 Task: Find connections with filter location Six-Fours-les-Plages with filter topic #SMMwith filter profile language French with filter current company Infogain with filter school SNDT Women's University - P. G. Department of Computer Science with filter industry Oil and Gas with filter service category Information Security with filter keywords title Truck Driver
Action: Mouse moved to (263, 208)
Screenshot: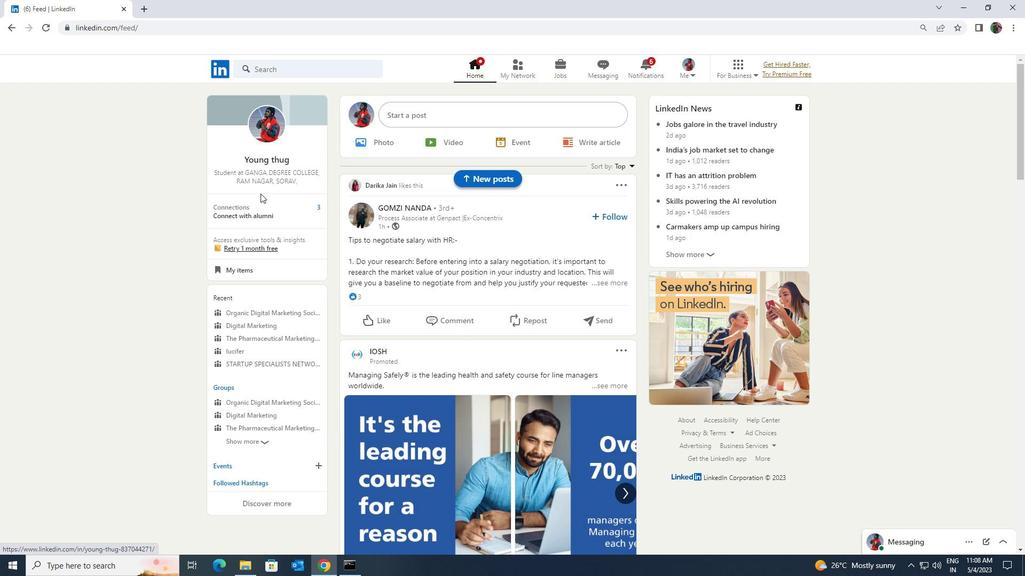 
Action: Mouse pressed left at (263, 208)
Screenshot: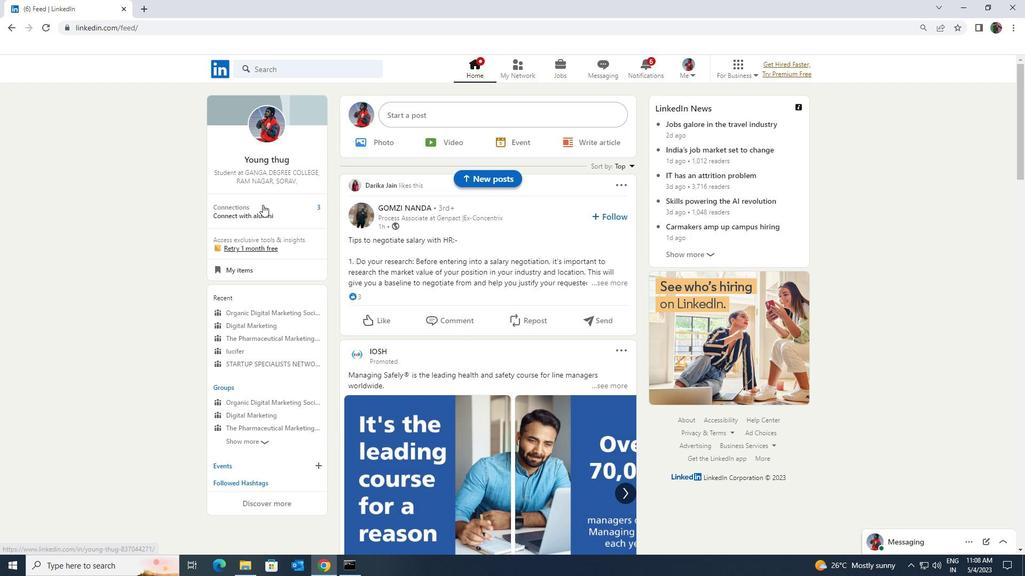 
Action: Mouse moved to (274, 132)
Screenshot: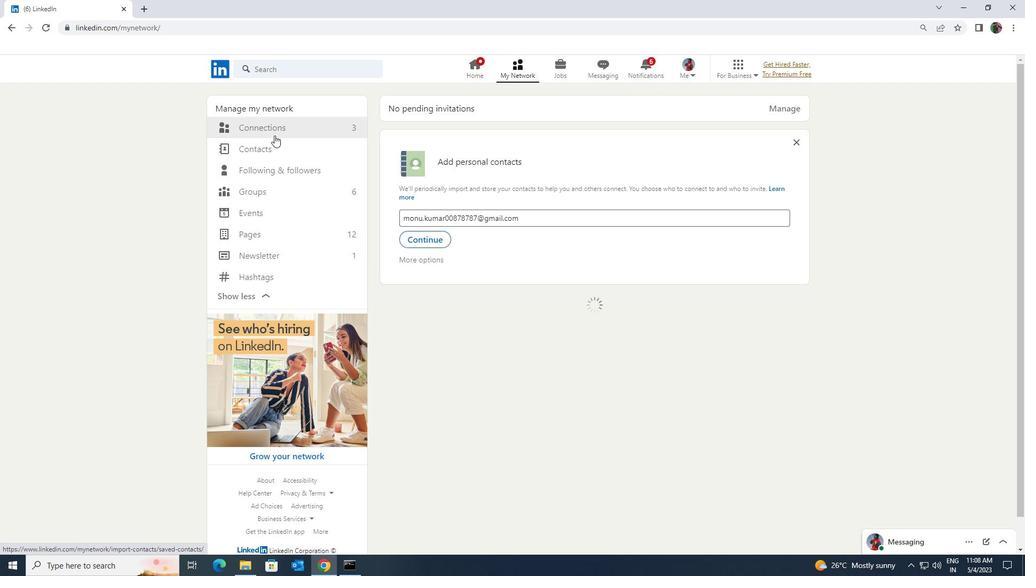 
Action: Mouse pressed left at (274, 132)
Screenshot: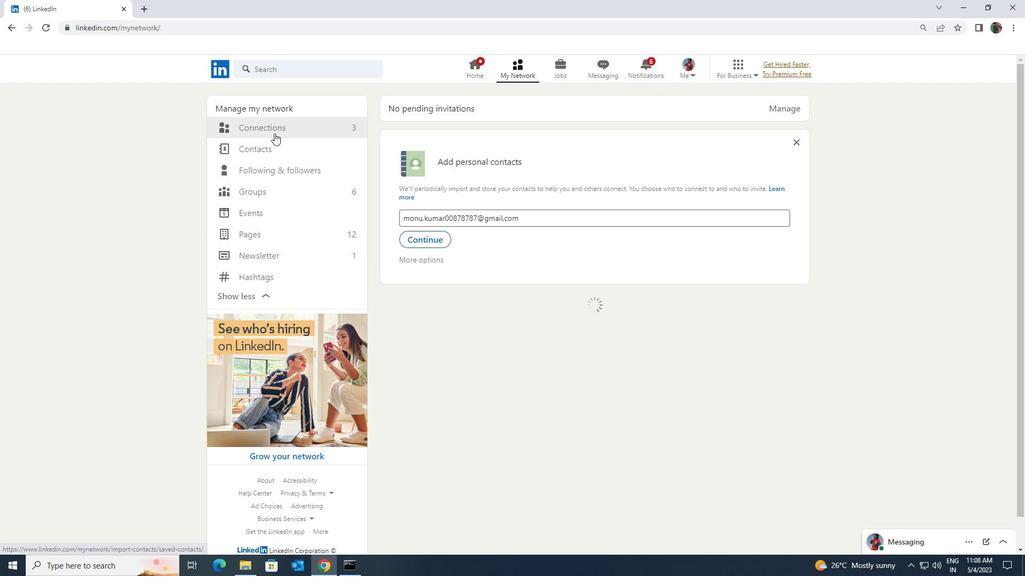 
Action: Mouse moved to (576, 132)
Screenshot: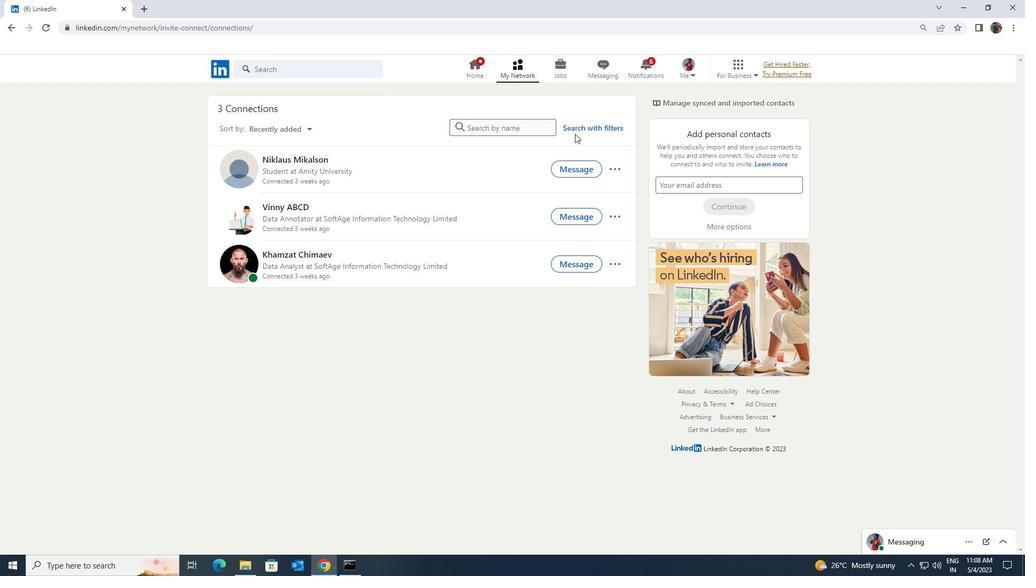 
Action: Mouse pressed left at (576, 132)
Screenshot: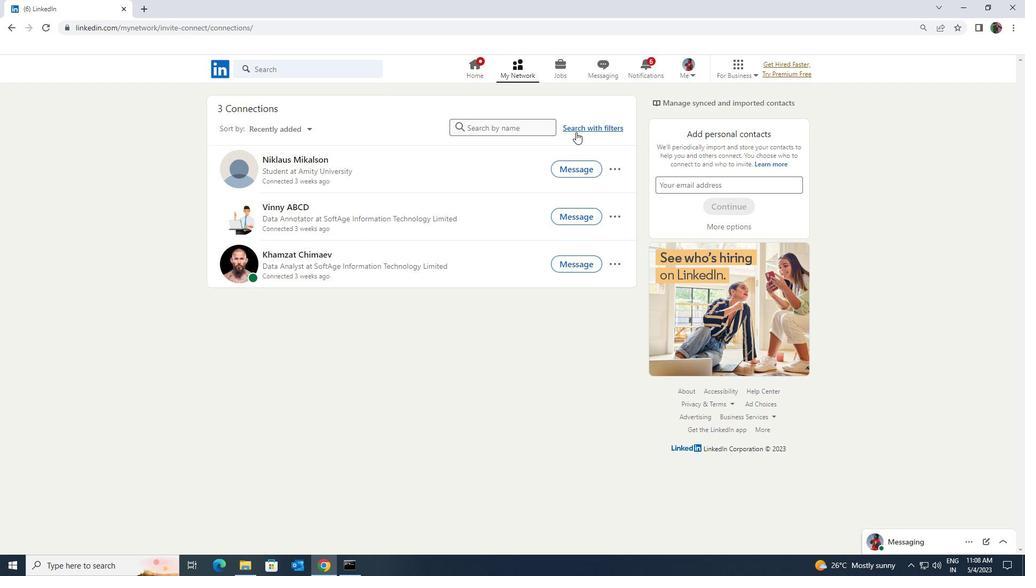 
Action: Mouse moved to (546, 97)
Screenshot: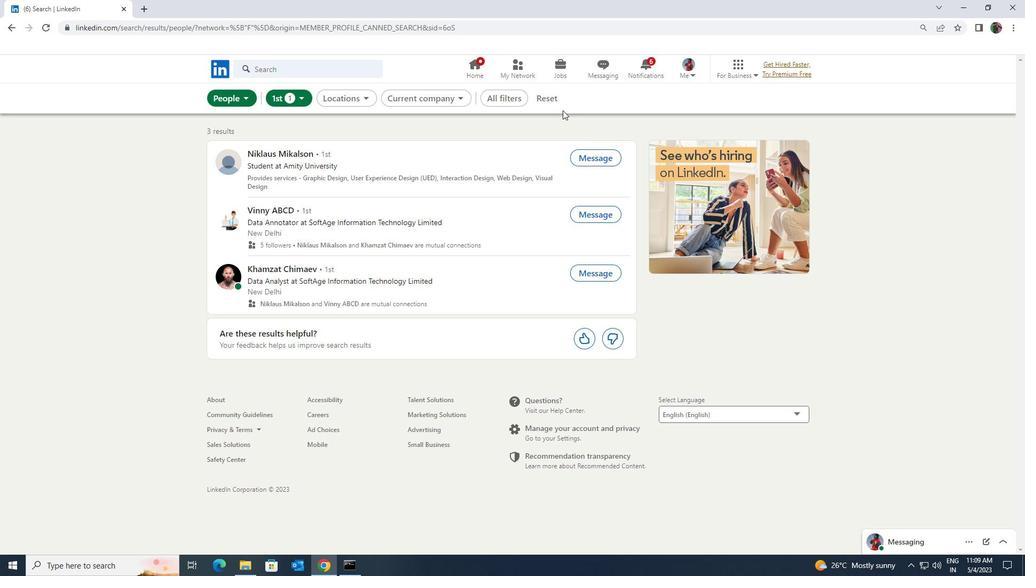
Action: Mouse pressed left at (546, 97)
Screenshot: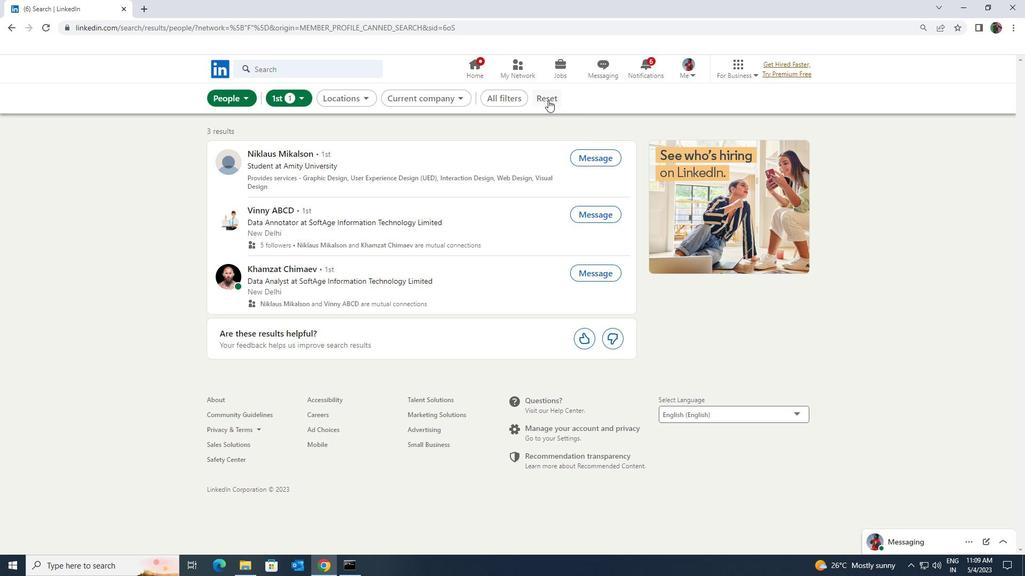
Action: Mouse moved to (536, 96)
Screenshot: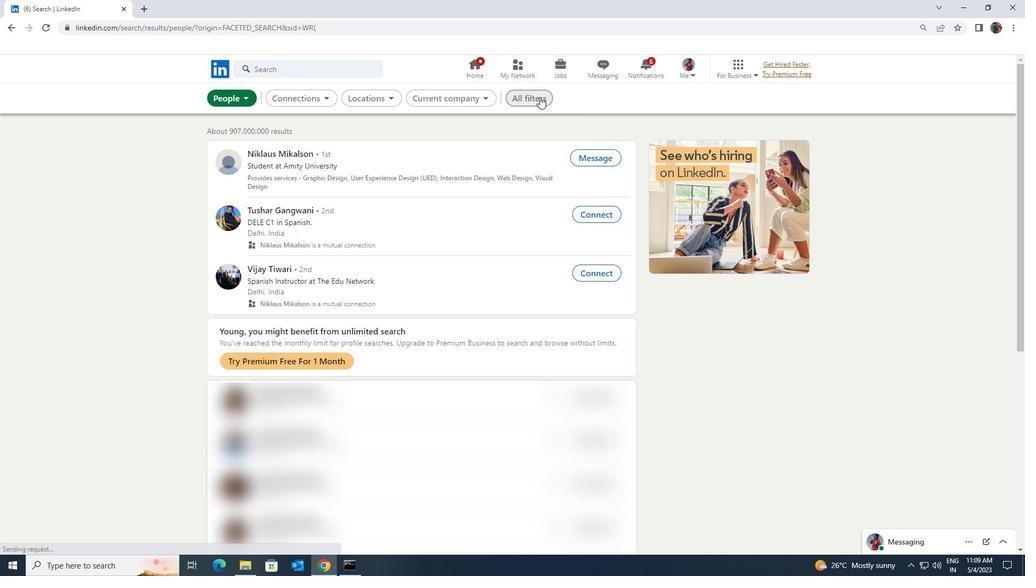
Action: Mouse pressed left at (536, 96)
Screenshot: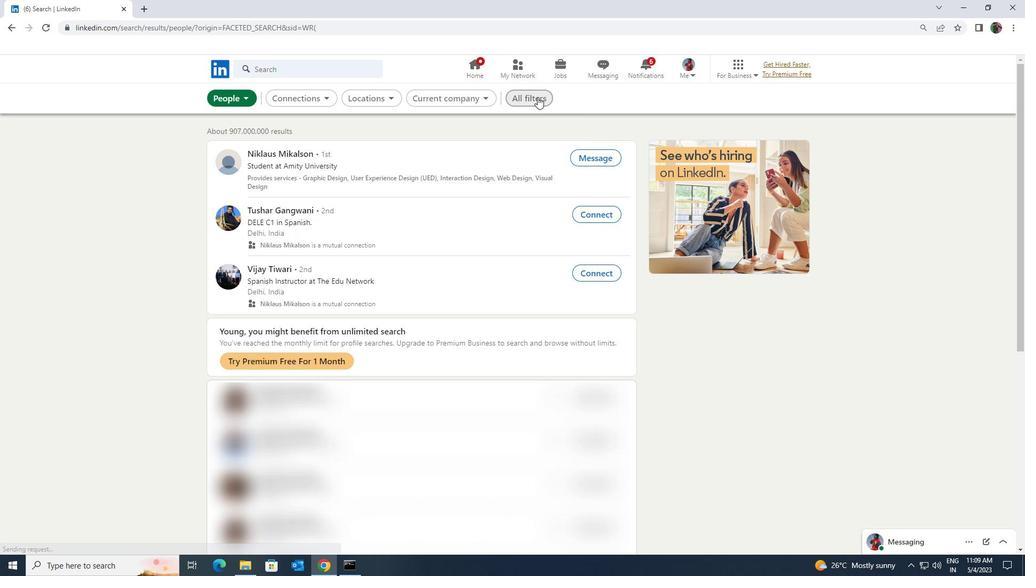 
Action: Mouse moved to (888, 415)
Screenshot: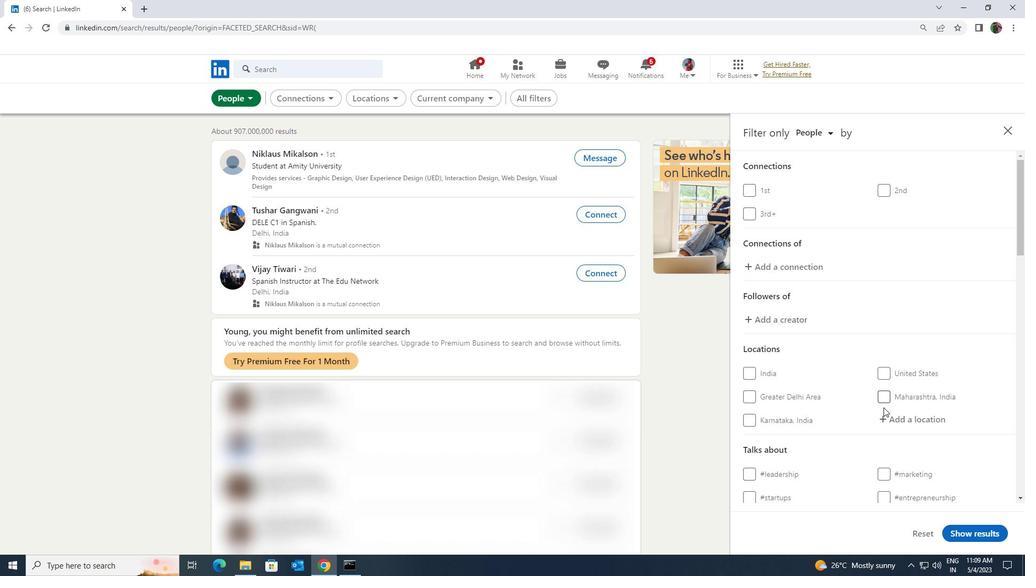 
Action: Mouse pressed left at (888, 415)
Screenshot: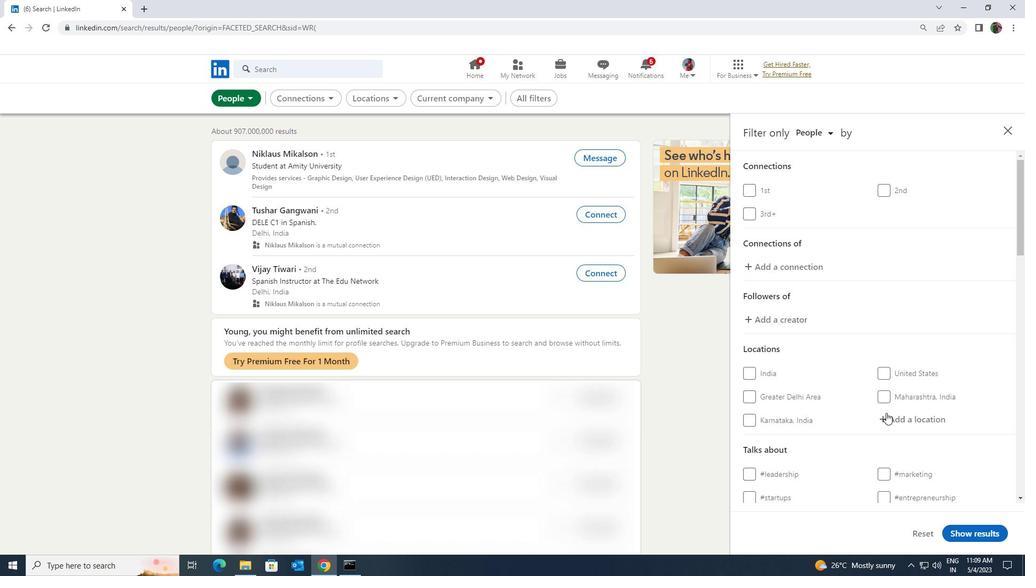 
Action: Key pressed <Key.shift>SIX<Key.space><Key.shift>FOURS
Screenshot: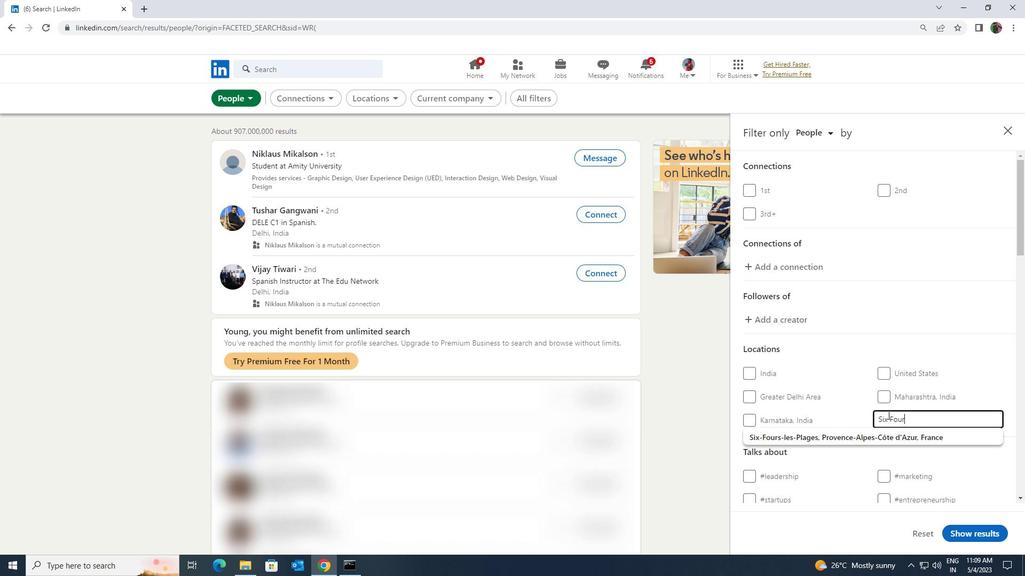 
Action: Mouse moved to (887, 435)
Screenshot: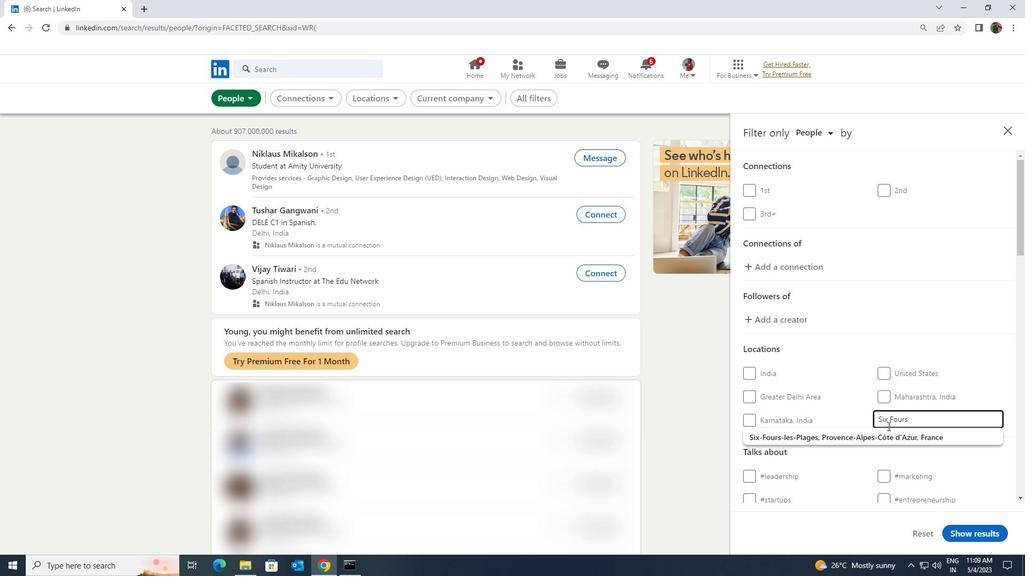 
Action: Mouse pressed left at (887, 435)
Screenshot: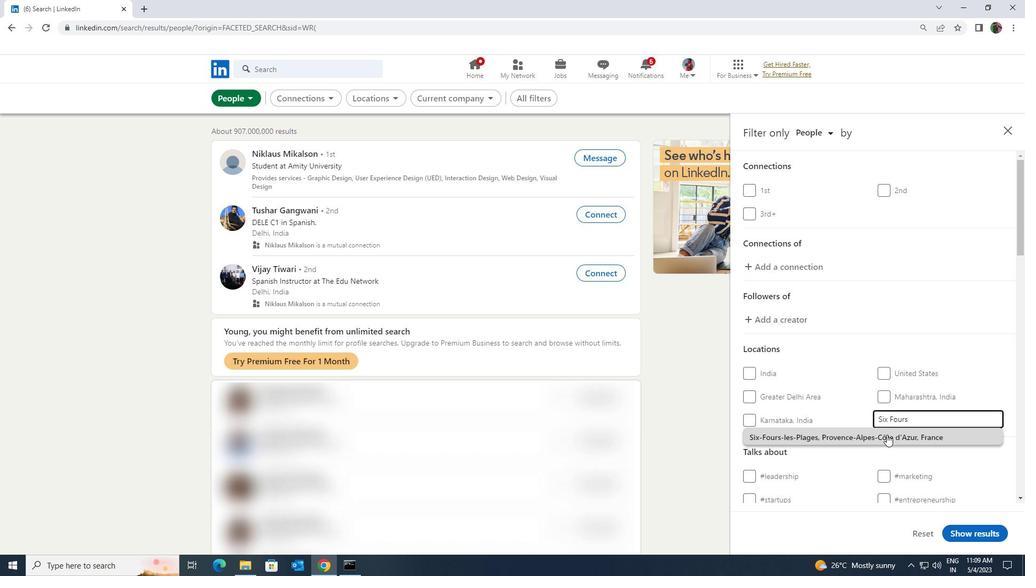 
Action: Mouse scrolled (887, 434) with delta (0, 0)
Screenshot: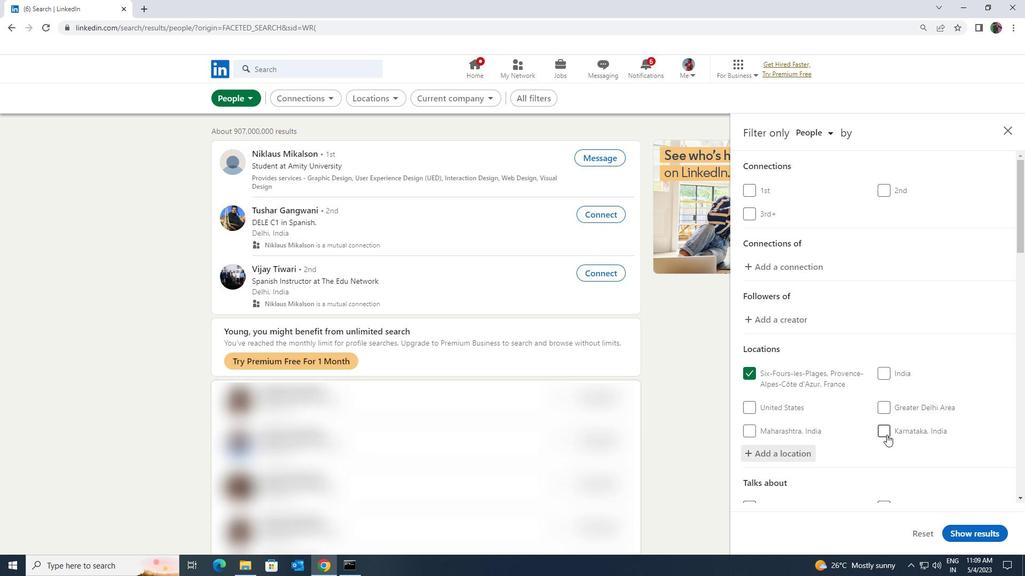 
Action: Mouse scrolled (887, 434) with delta (0, 0)
Screenshot: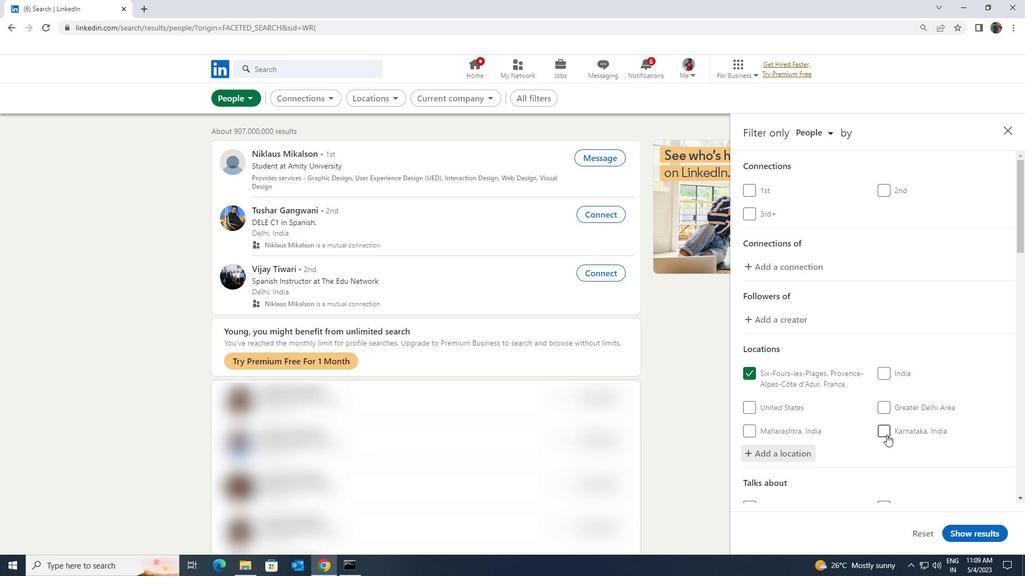 
Action: Mouse moved to (888, 445)
Screenshot: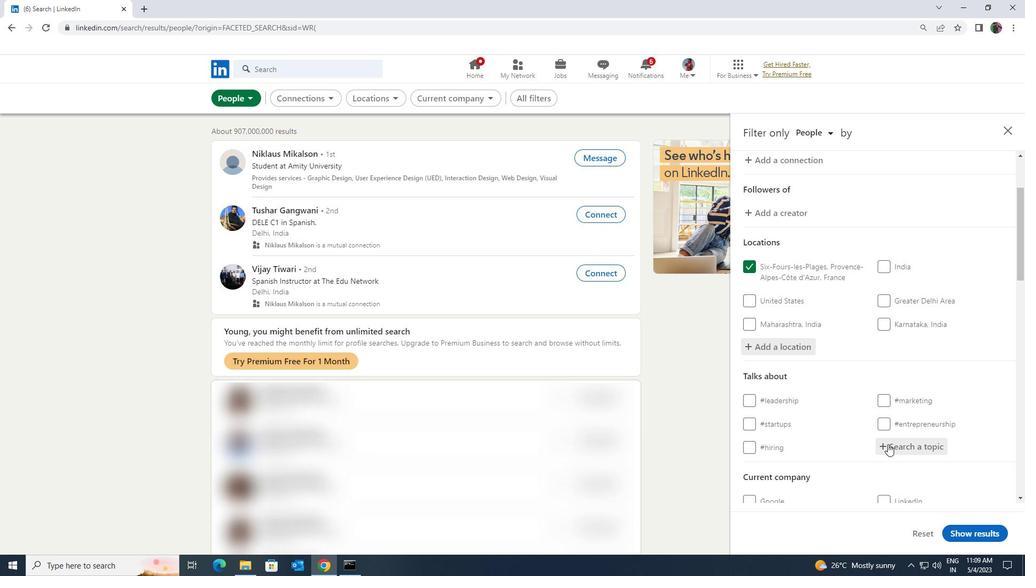 
Action: Mouse pressed left at (888, 445)
Screenshot: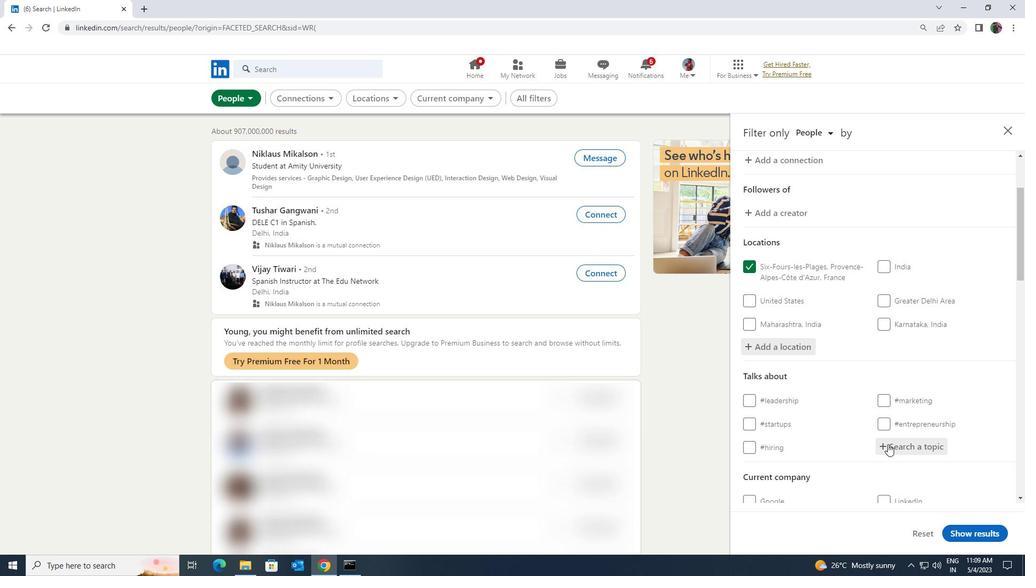 
Action: Key pressed <Key.shift><Key.shift><Key.shift><Key.shift><Key.shift><Key.shift><Key.shift><Key.shift><Key.shift><Key.shift>SMM
Screenshot: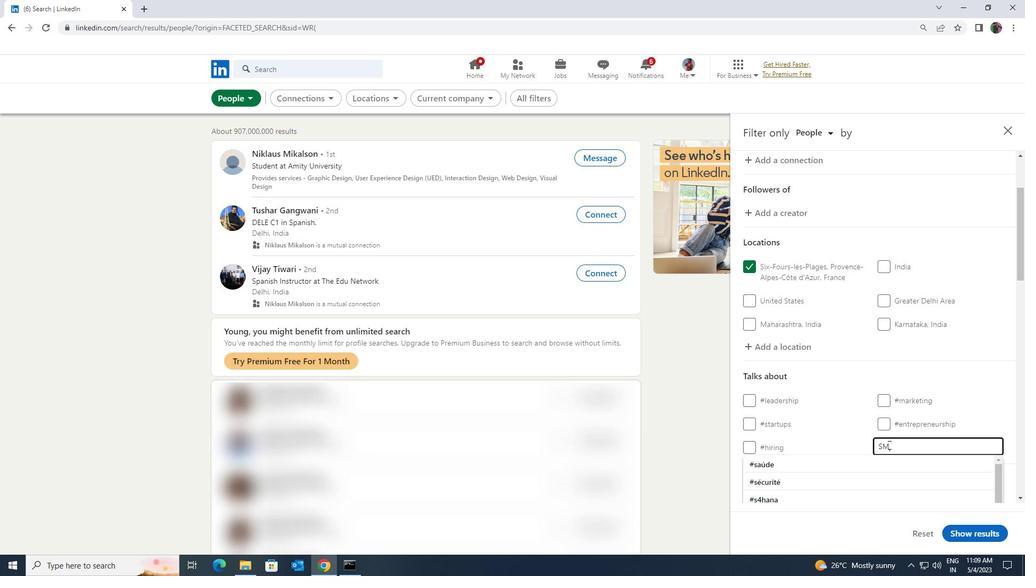 
Action: Mouse moved to (880, 459)
Screenshot: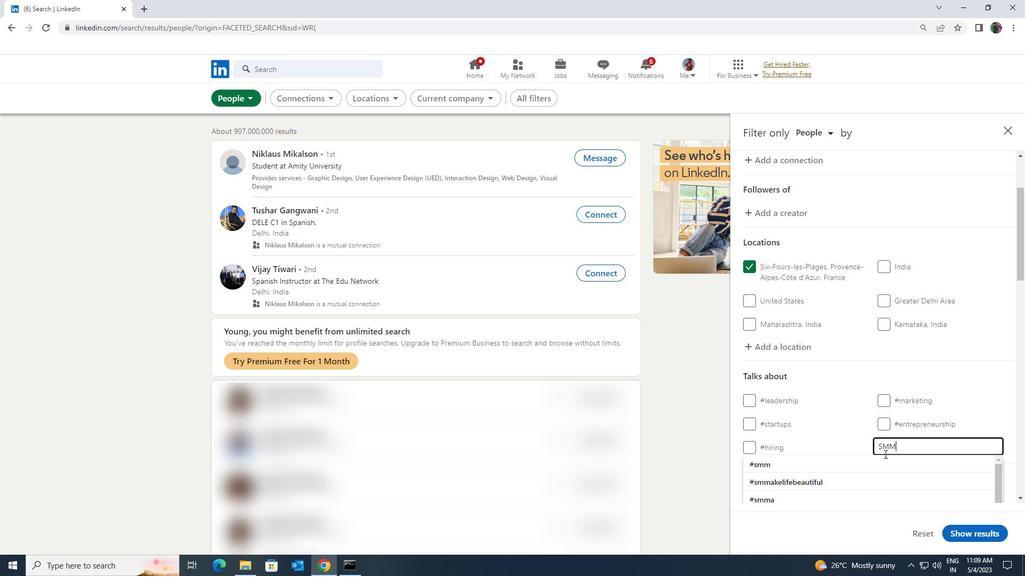 
Action: Mouse pressed left at (880, 459)
Screenshot: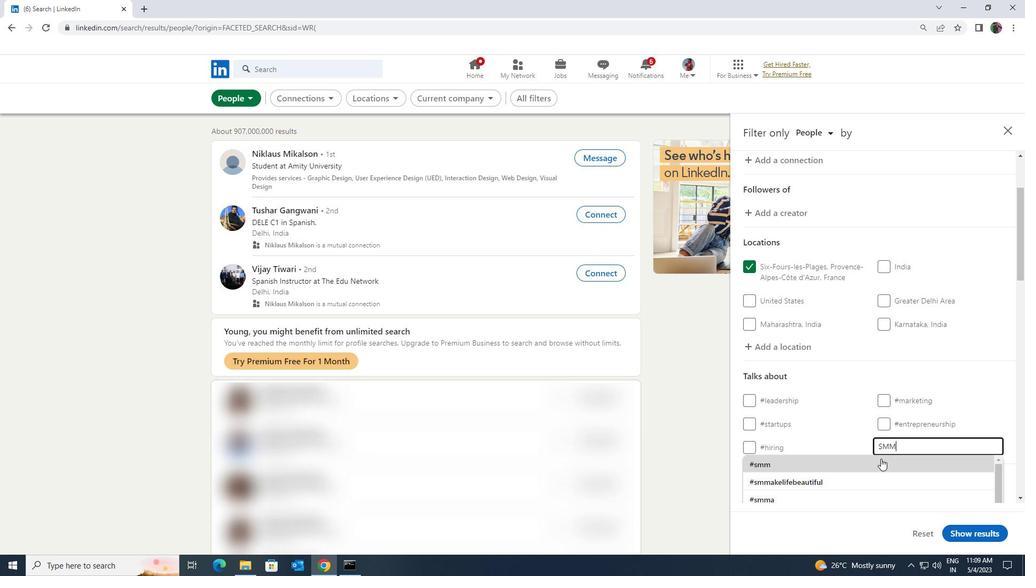 
Action: Mouse scrolled (880, 459) with delta (0, 0)
Screenshot: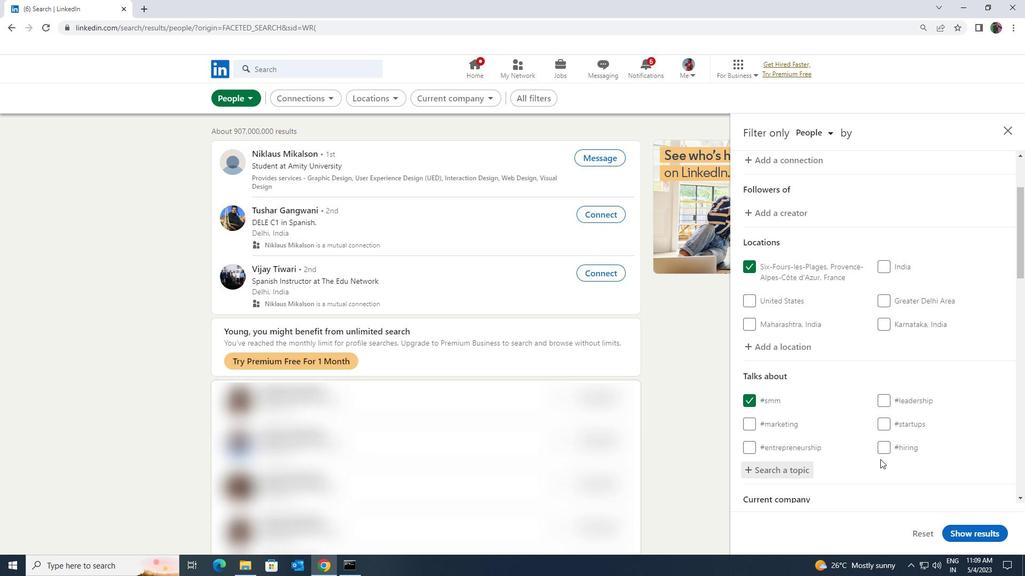 
Action: Mouse scrolled (880, 459) with delta (0, 0)
Screenshot: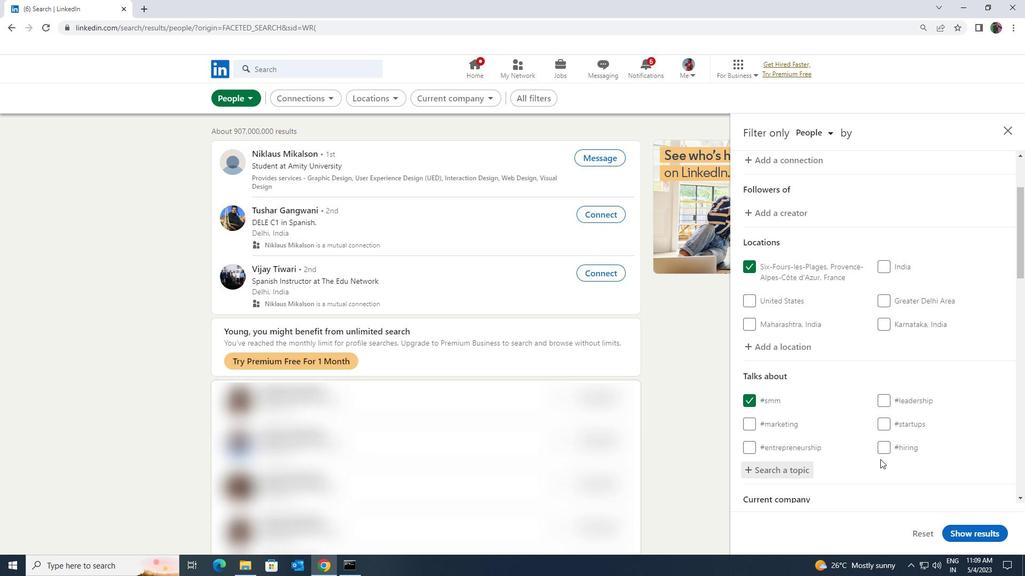 
Action: Mouse scrolled (880, 459) with delta (0, 0)
Screenshot: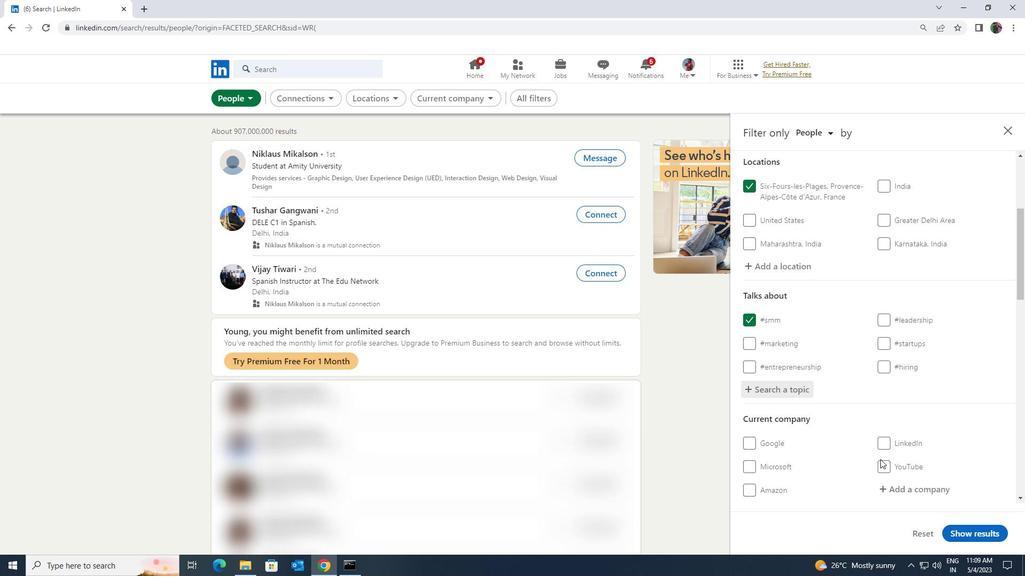 
Action: Mouse scrolled (880, 459) with delta (0, 0)
Screenshot: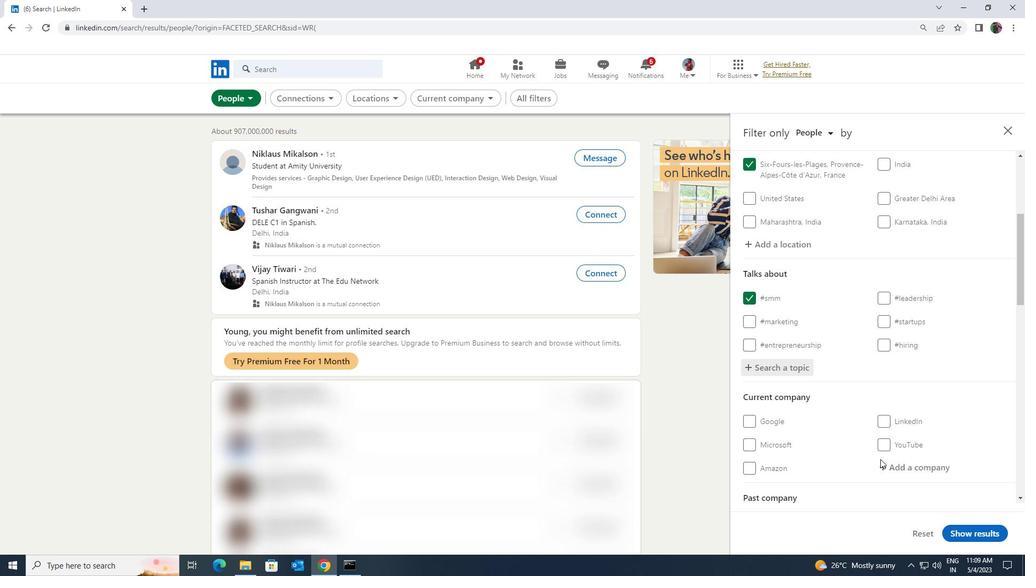 
Action: Mouse scrolled (880, 459) with delta (0, 0)
Screenshot: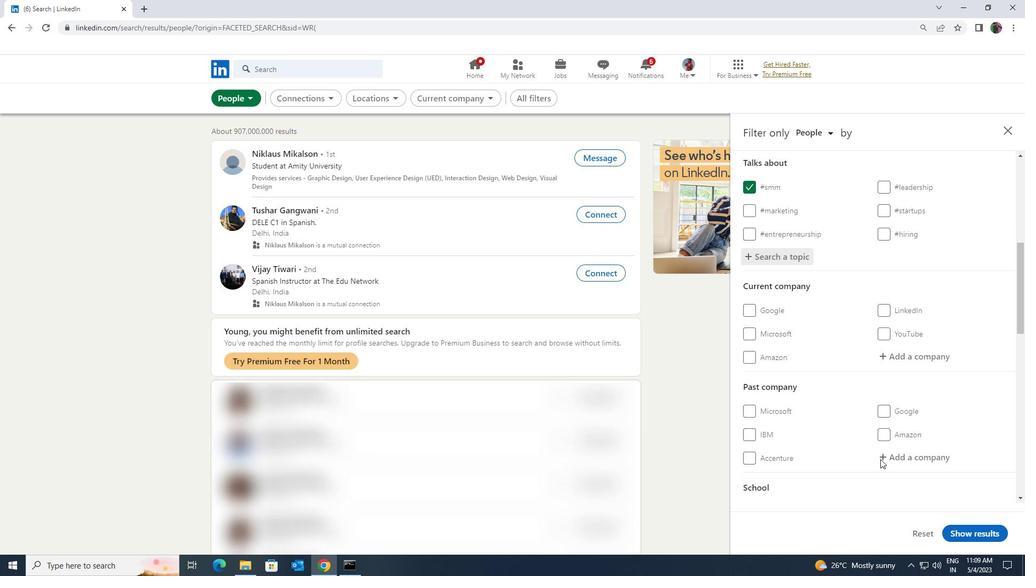 
Action: Mouse moved to (878, 461)
Screenshot: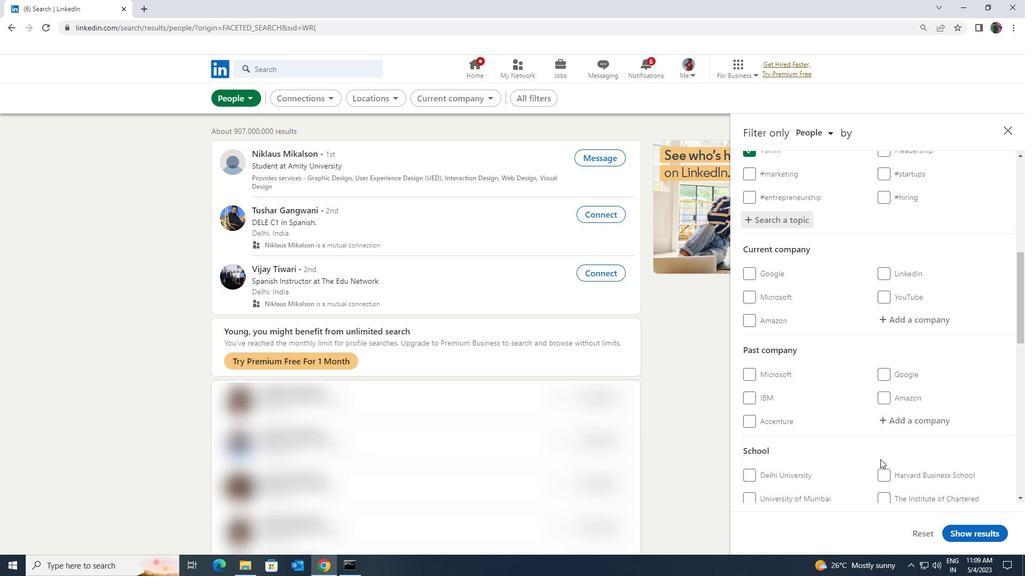 
Action: Mouse scrolled (878, 461) with delta (0, 0)
Screenshot: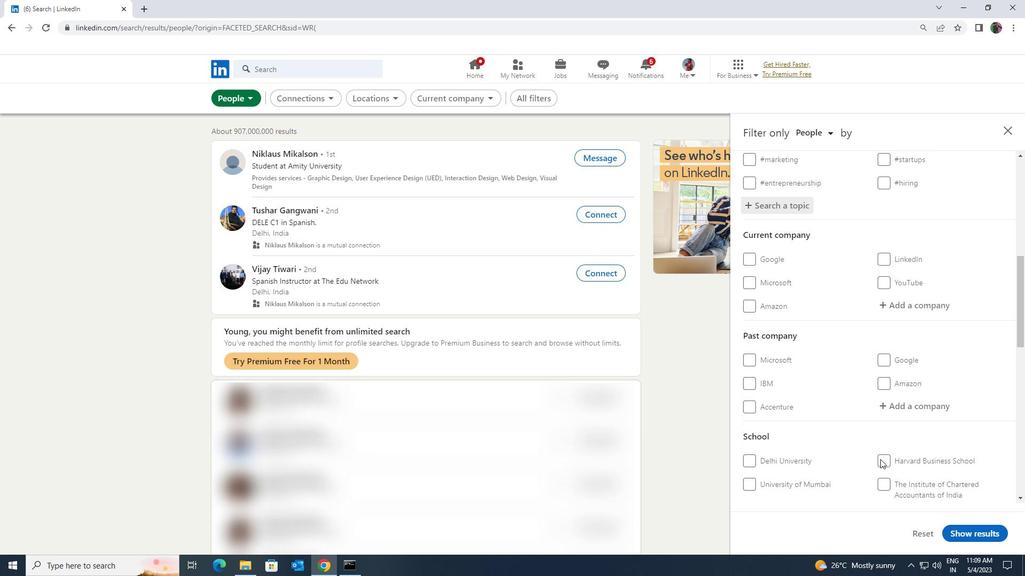 
Action: Mouse scrolled (878, 461) with delta (0, 0)
Screenshot: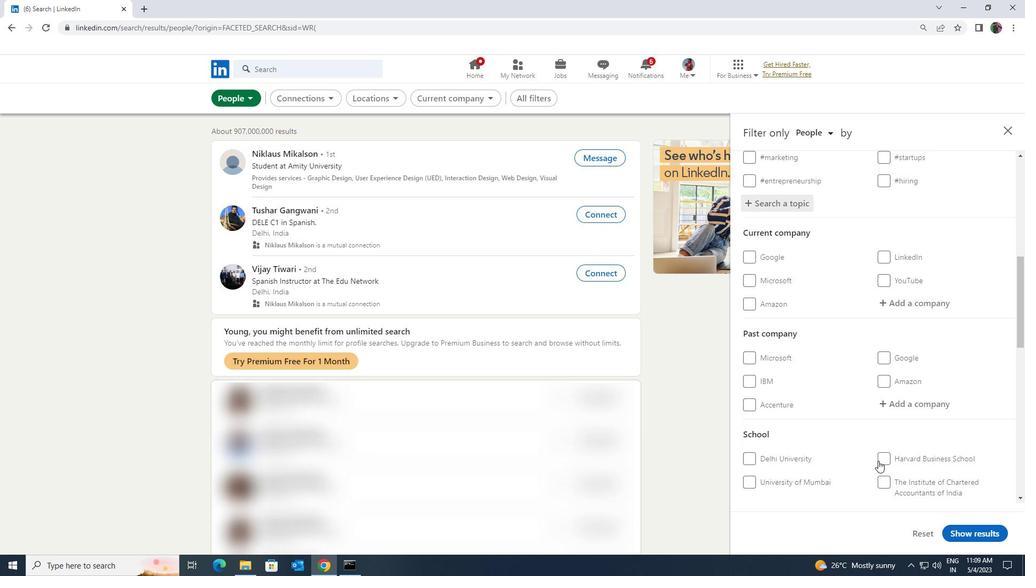 
Action: Mouse scrolled (878, 461) with delta (0, 0)
Screenshot: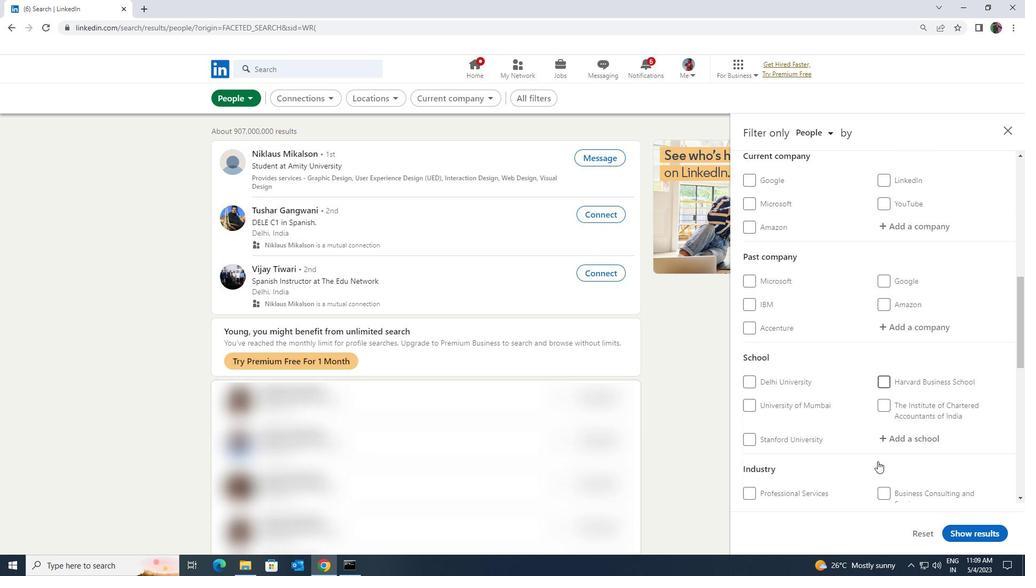 
Action: Mouse scrolled (878, 461) with delta (0, 0)
Screenshot: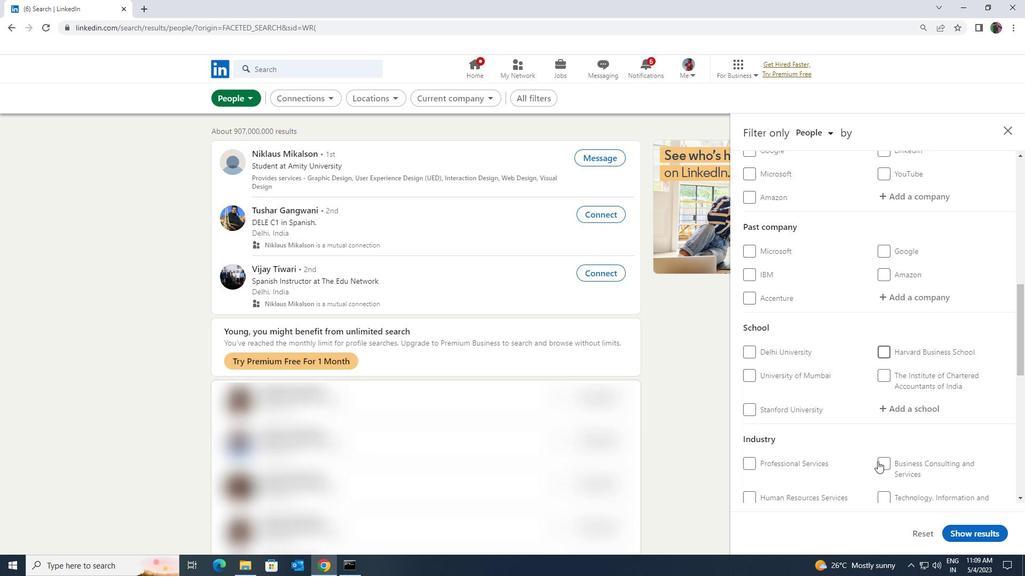 
Action: Mouse scrolled (878, 461) with delta (0, 0)
Screenshot: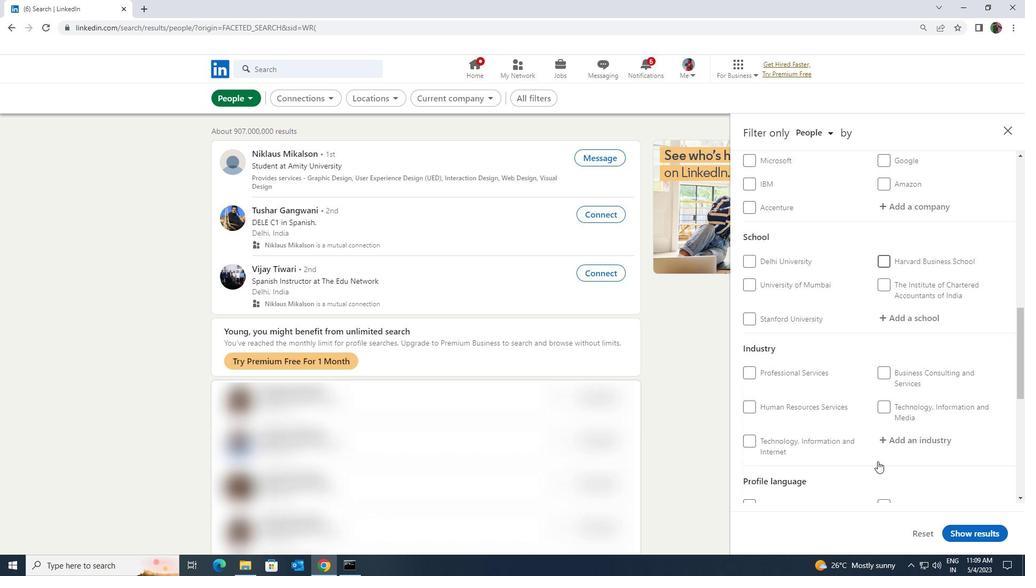
Action: Mouse scrolled (878, 461) with delta (0, 0)
Screenshot: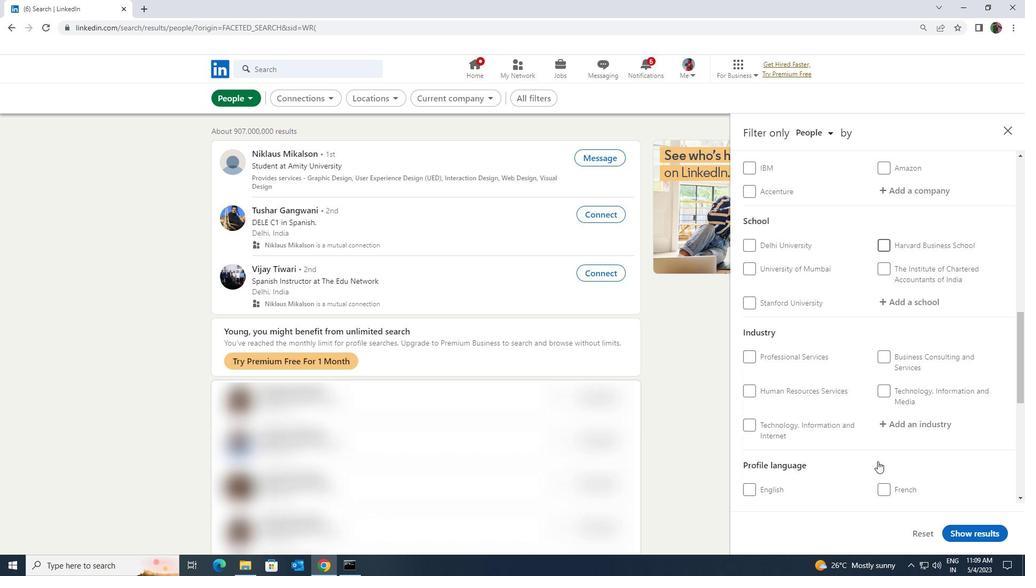 
Action: Mouse moved to (883, 386)
Screenshot: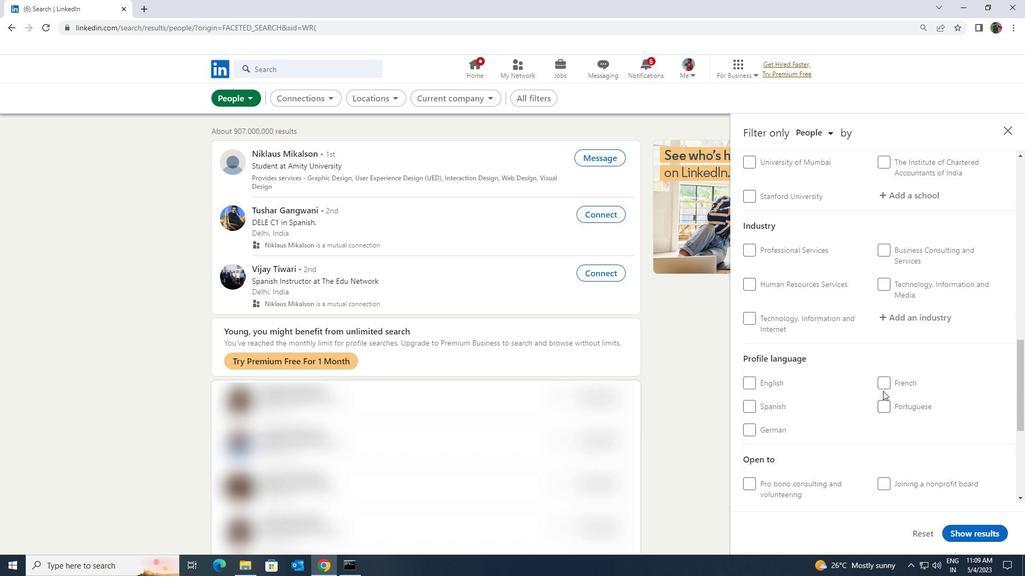 
Action: Mouse pressed left at (883, 386)
Screenshot: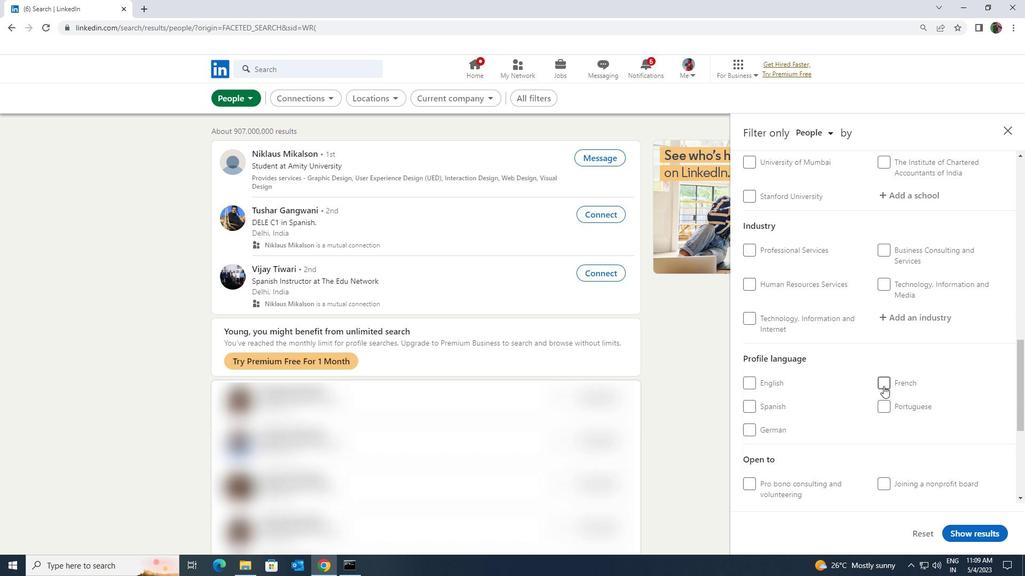 
Action: Mouse scrolled (883, 387) with delta (0, 0)
Screenshot: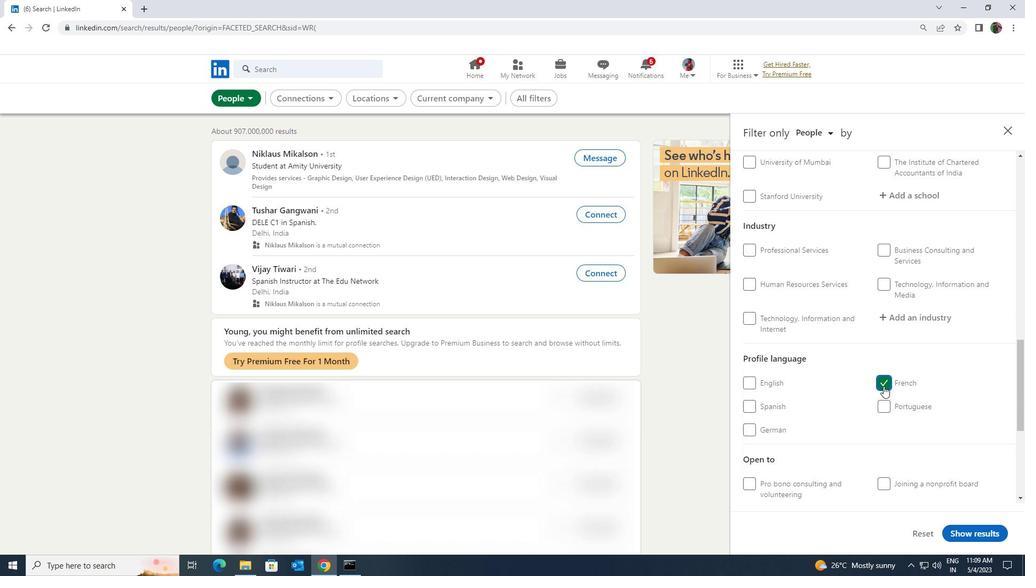 
Action: Mouse scrolled (883, 387) with delta (0, 0)
Screenshot: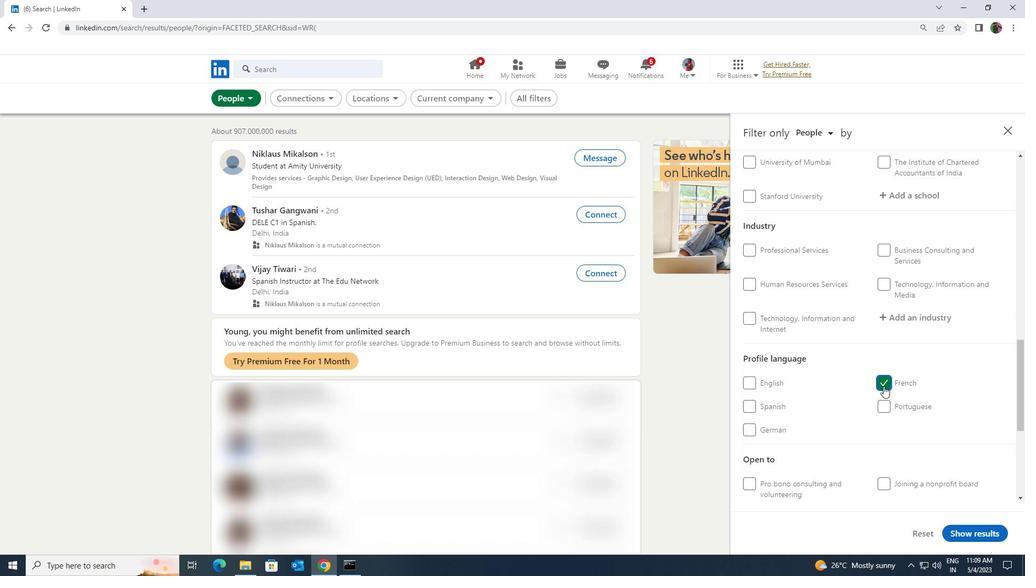 
Action: Mouse moved to (880, 386)
Screenshot: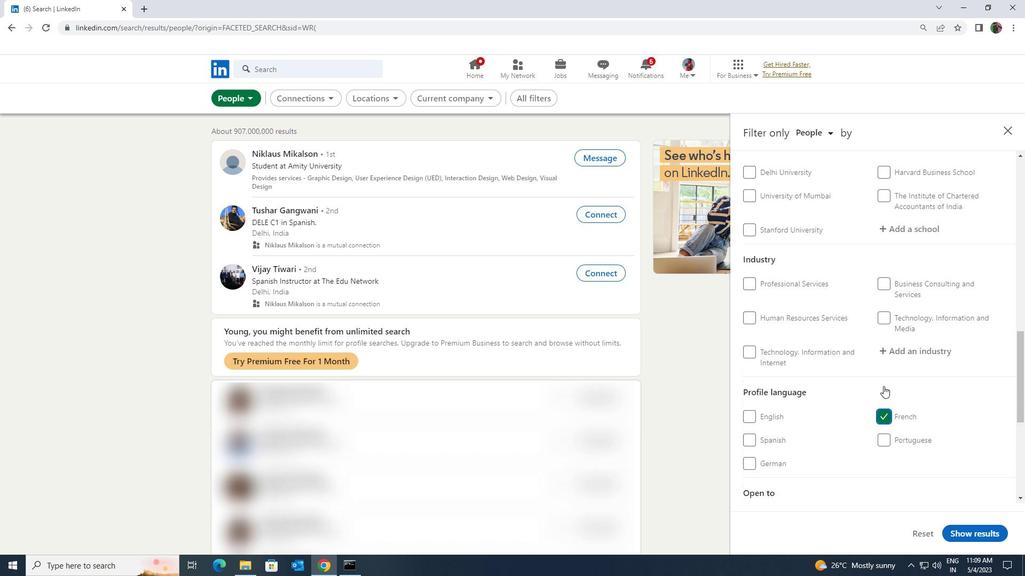 
Action: Mouse scrolled (880, 386) with delta (0, 0)
Screenshot: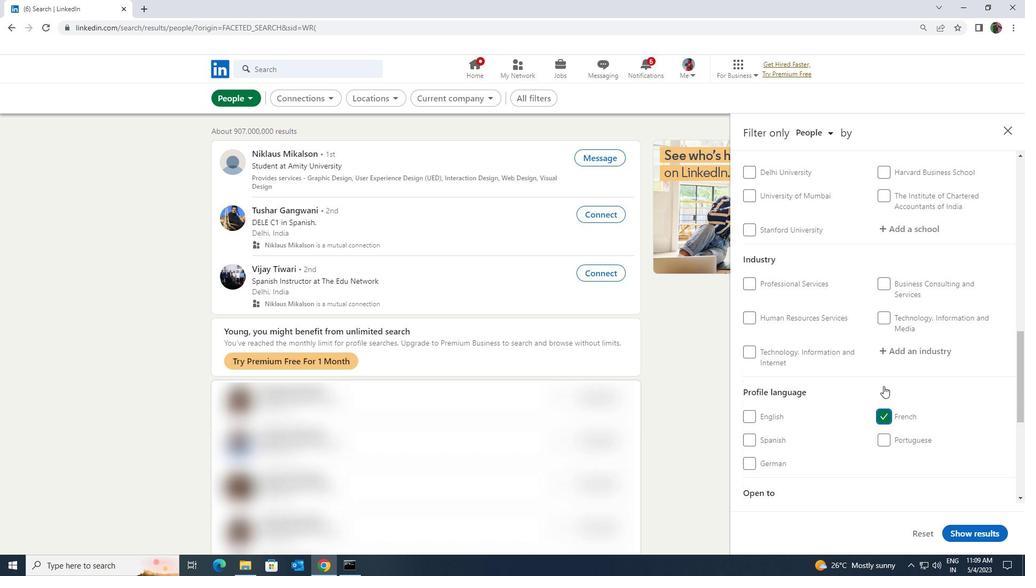 
Action: Mouse scrolled (880, 386) with delta (0, 0)
Screenshot: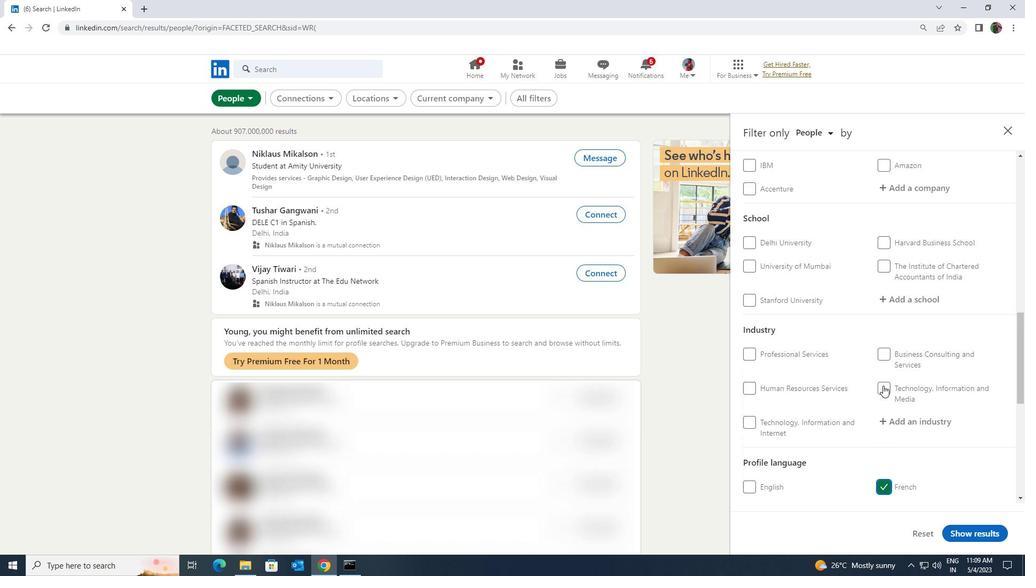 
Action: Mouse scrolled (880, 386) with delta (0, 0)
Screenshot: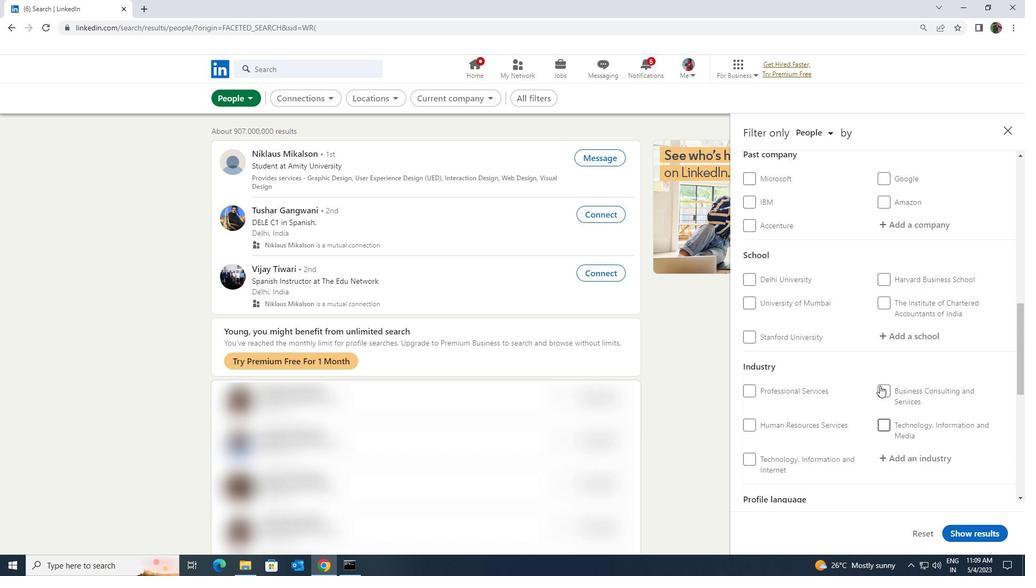 
Action: Mouse scrolled (880, 386) with delta (0, 0)
Screenshot: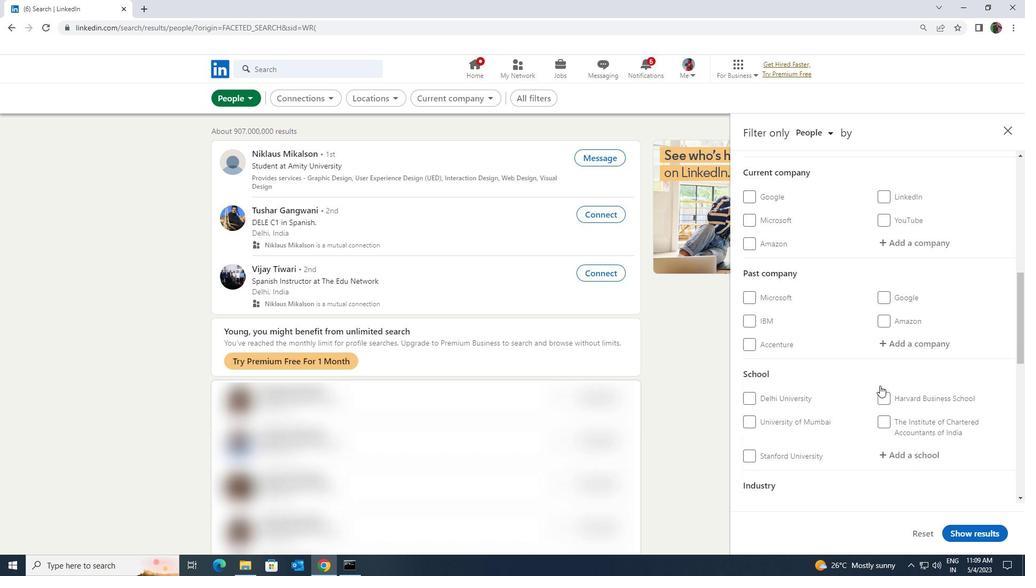 
Action: Mouse scrolled (880, 386) with delta (0, 0)
Screenshot: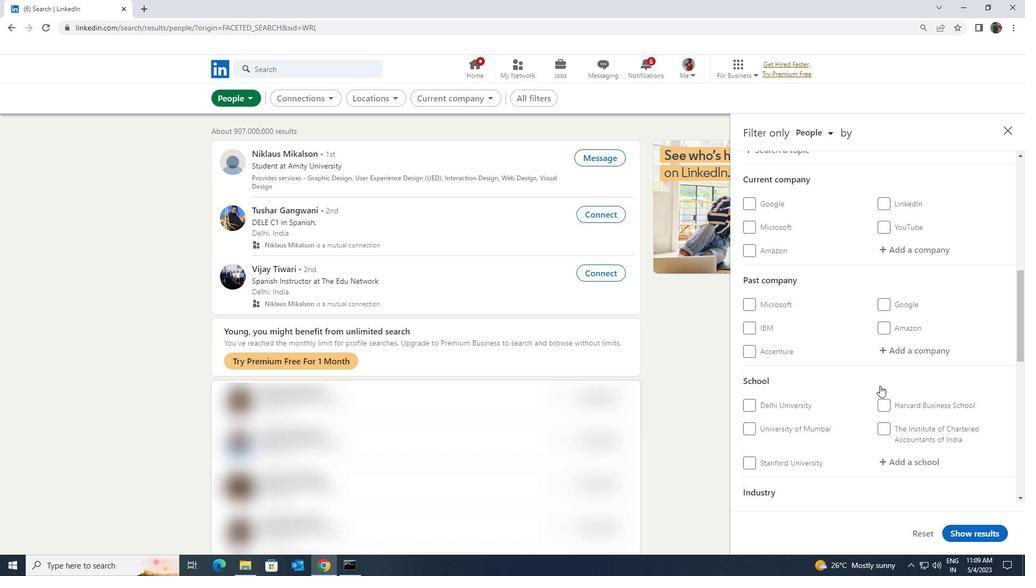 
Action: Mouse scrolled (880, 386) with delta (0, 0)
Screenshot: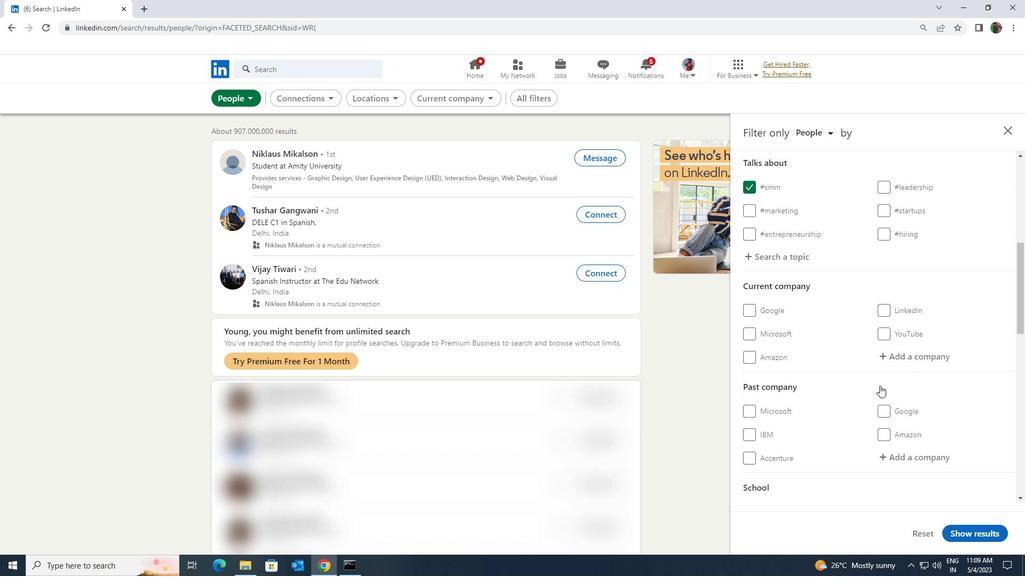 
Action: Mouse scrolled (880, 386) with delta (0, 0)
Screenshot: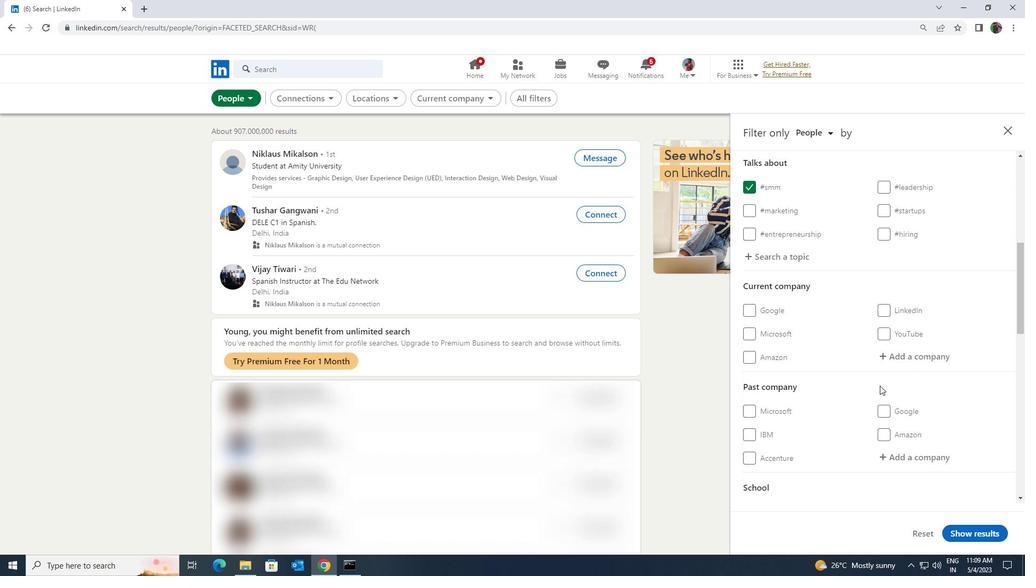 
Action: Mouse moved to (891, 462)
Screenshot: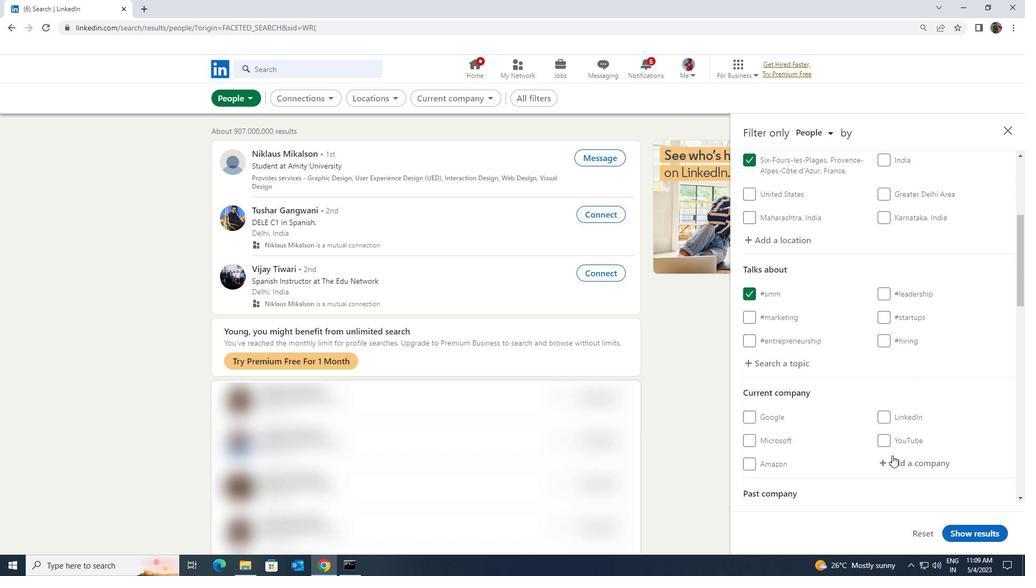 
Action: Mouse pressed left at (891, 462)
Screenshot: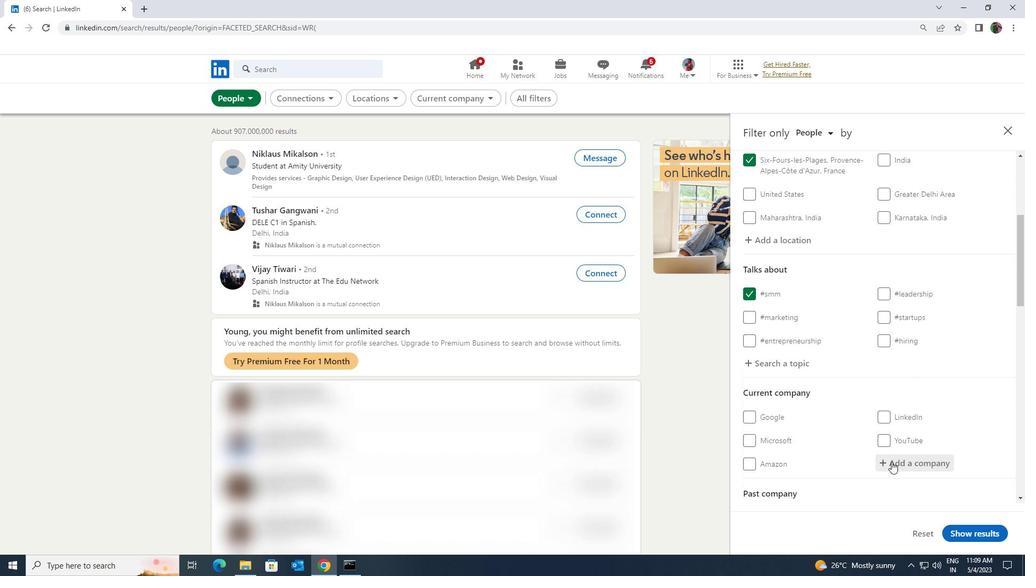
Action: Key pressed <Key.shift><Key.shift><Key.shift><Key.shift><Key.shift><Key.shift><Key.shift><Key.shift><Key.shift><Key.shift><Key.shift><Key.shift><Key.shift><Key.shift><Key.shift>INFOGAIN
Screenshot: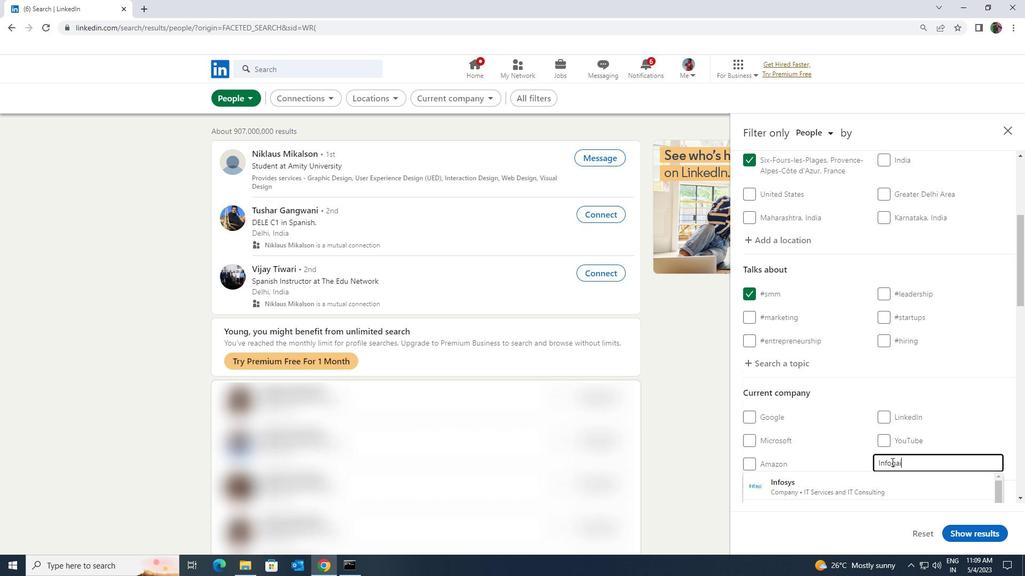 
Action: Mouse moved to (880, 478)
Screenshot: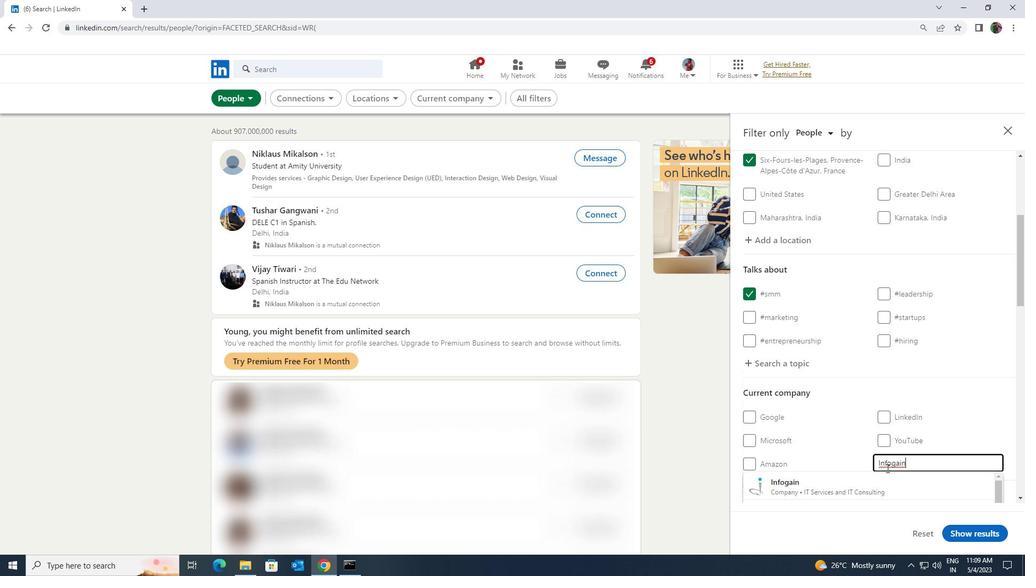 
Action: Mouse pressed left at (880, 478)
Screenshot: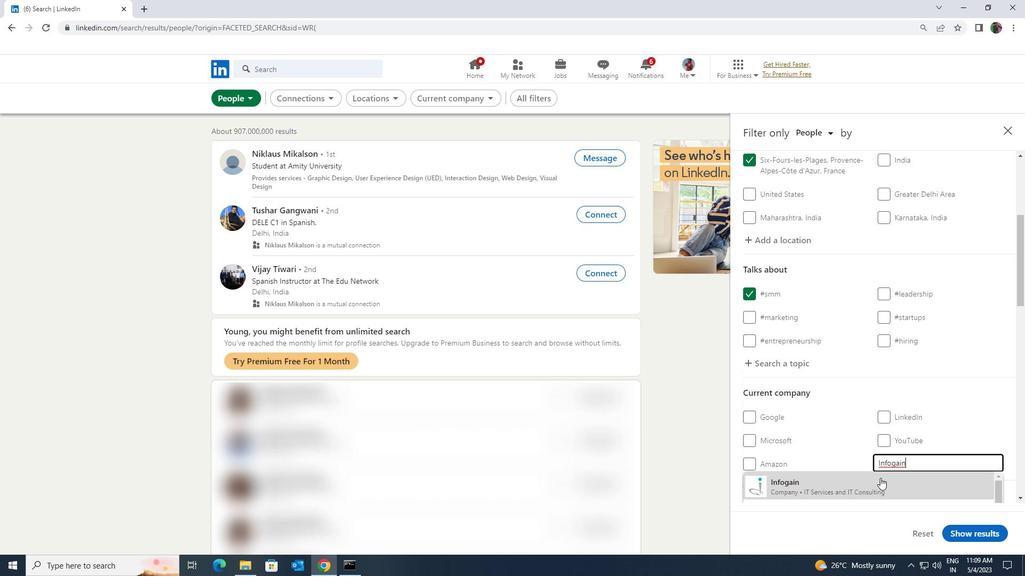 
Action: Mouse scrolled (880, 478) with delta (0, 0)
Screenshot: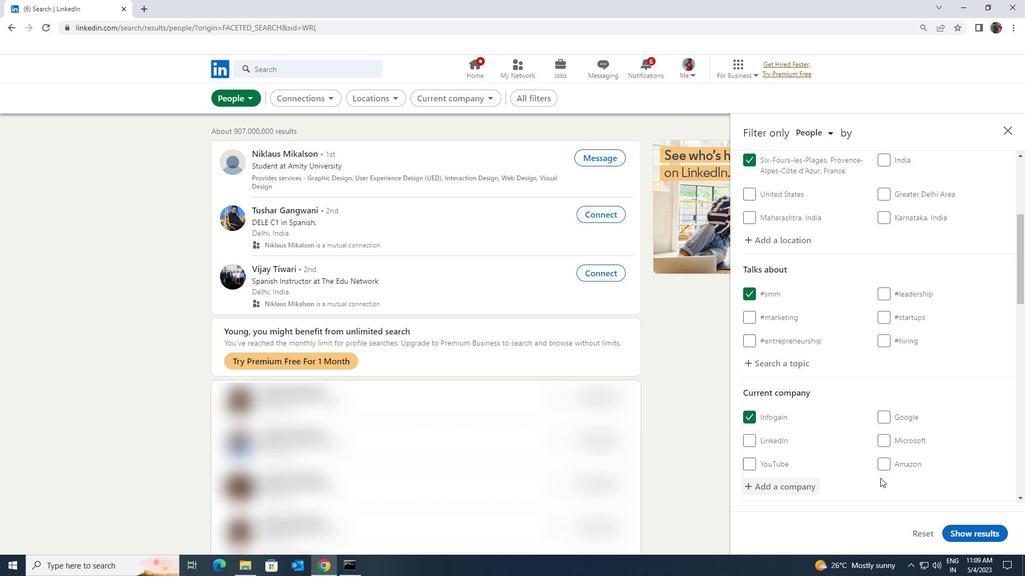 
Action: Mouse scrolled (880, 478) with delta (0, 0)
Screenshot: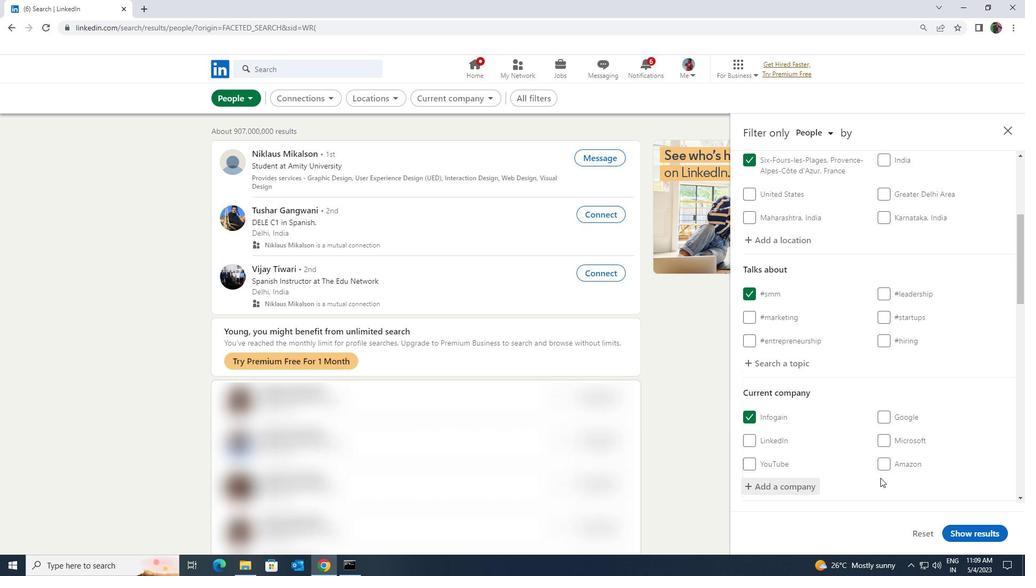 
Action: Mouse scrolled (880, 478) with delta (0, 0)
Screenshot: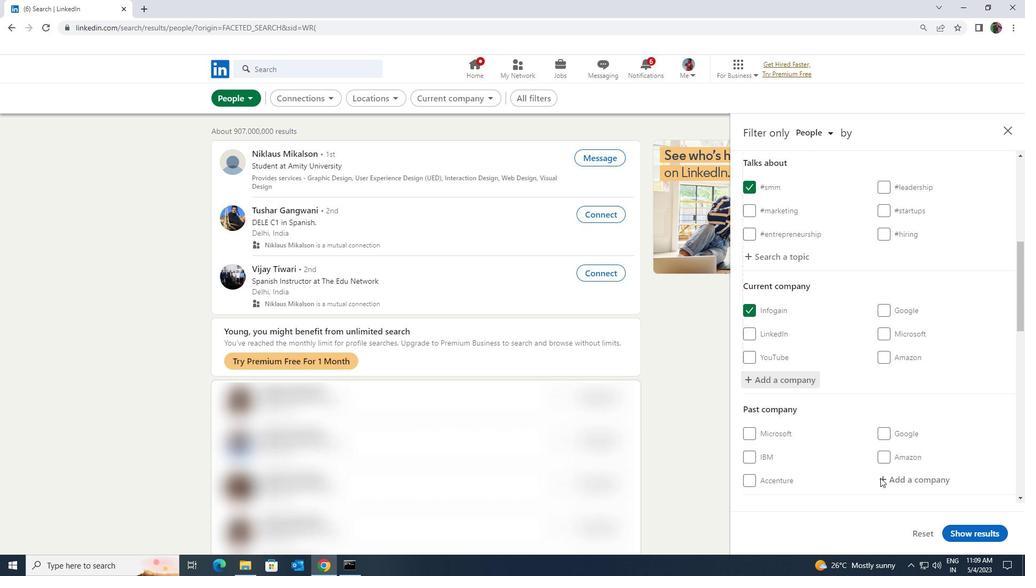 
Action: Mouse scrolled (880, 478) with delta (0, 0)
Screenshot: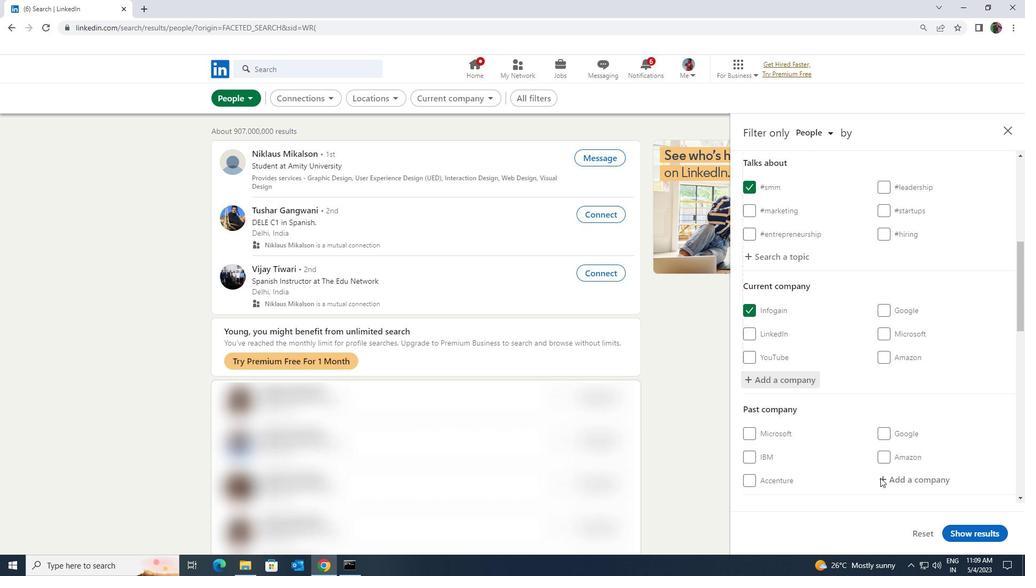 
Action: Mouse scrolled (880, 478) with delta (0, 0)
Screenshot: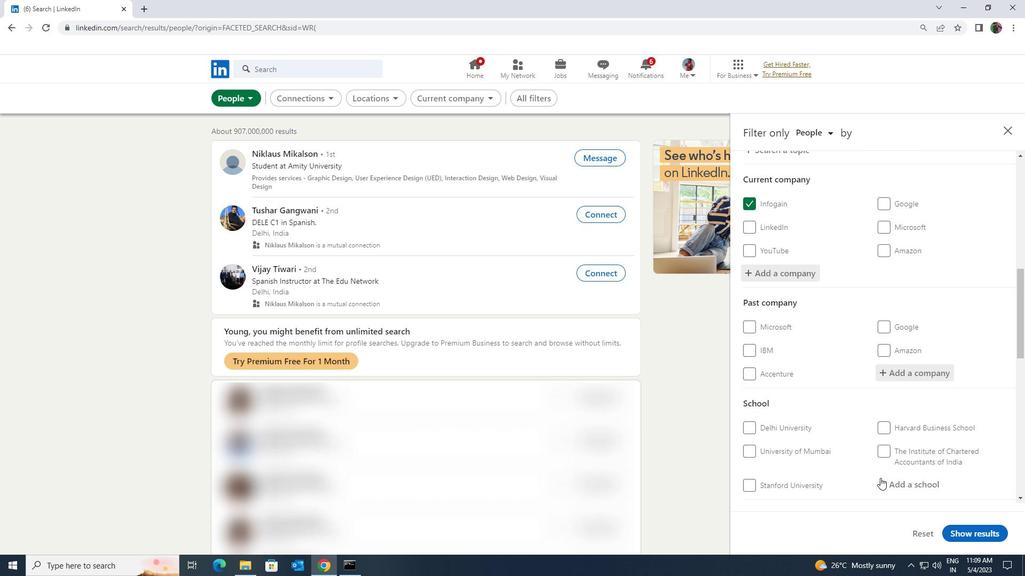 
Action: Mouse moved to (891, 434)
Screenshot: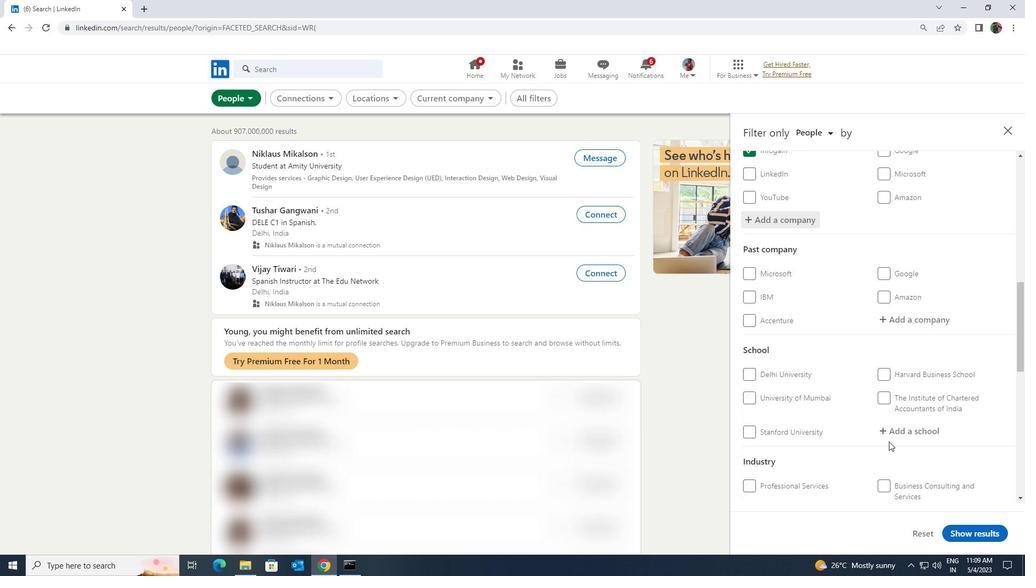 
Action: Mouse pressed left at (891, 434)
Screenshot: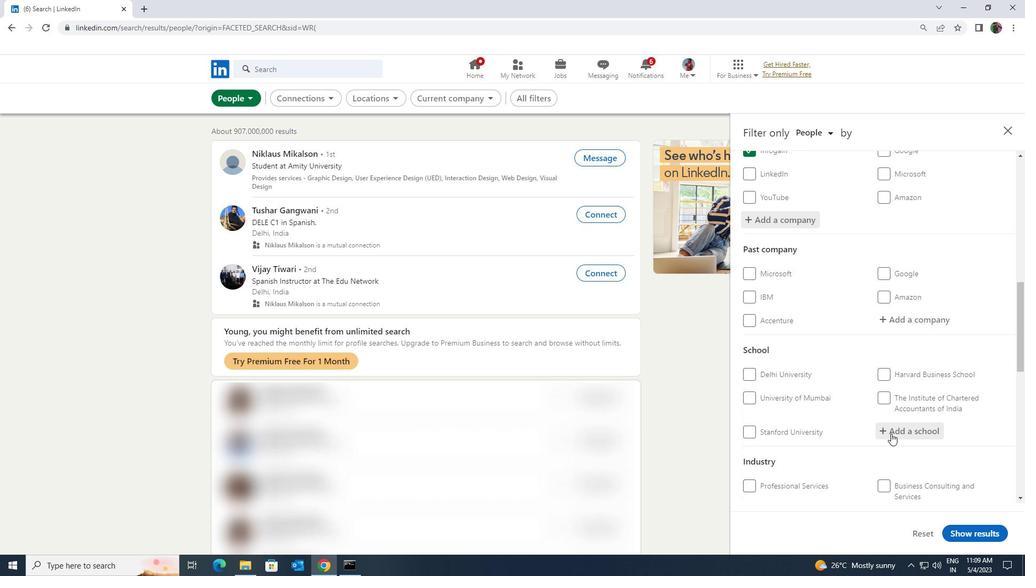 
Action: Key pressed <Key.shift><Key.shift><Key.shift>SNDT<Key.space>WOMENS
Screenshot: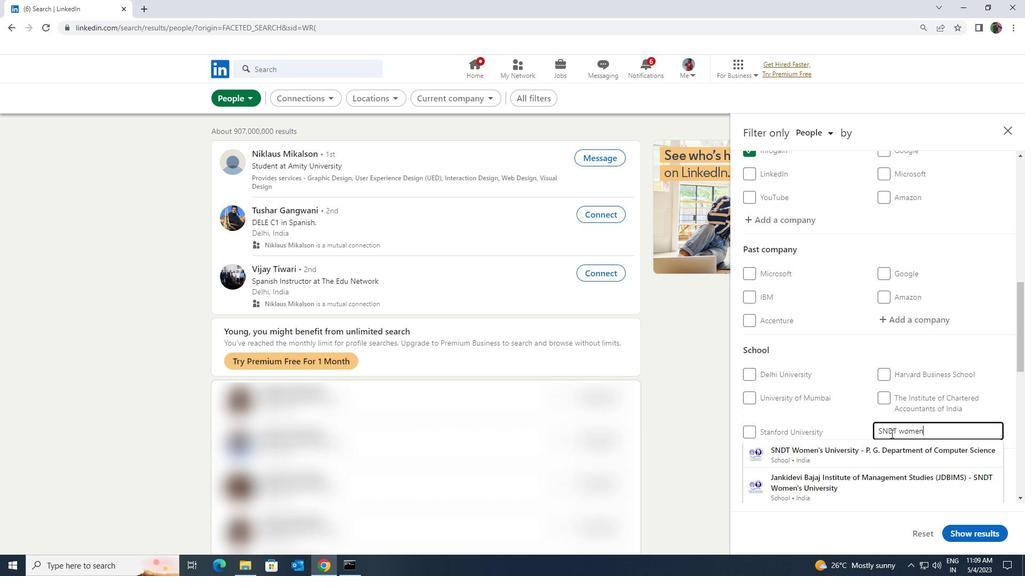 
Action: Mouse moved to (884, 445)
Screenshot: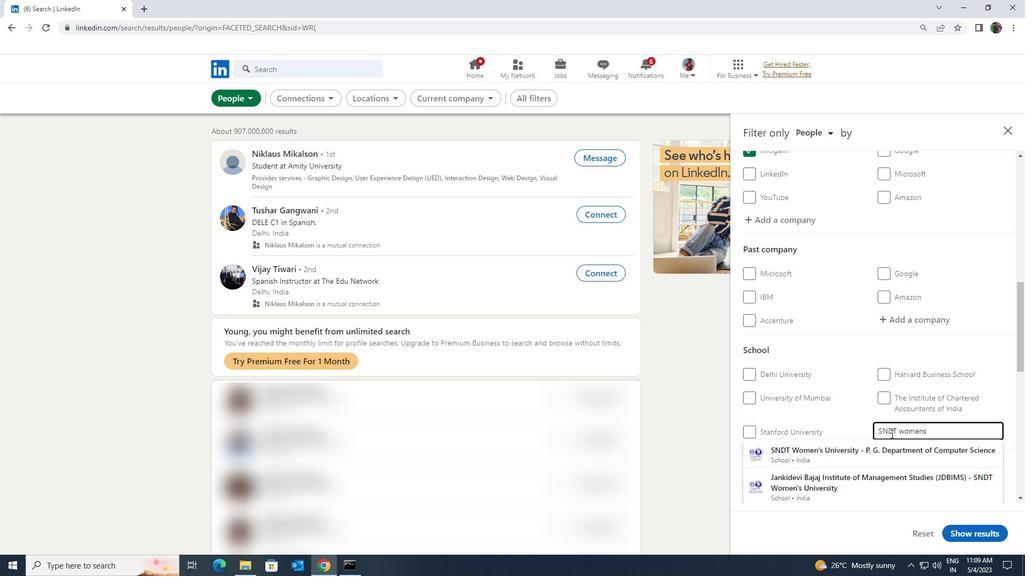 
Action: Mouse pressed left at (884, 445)
Screenshot: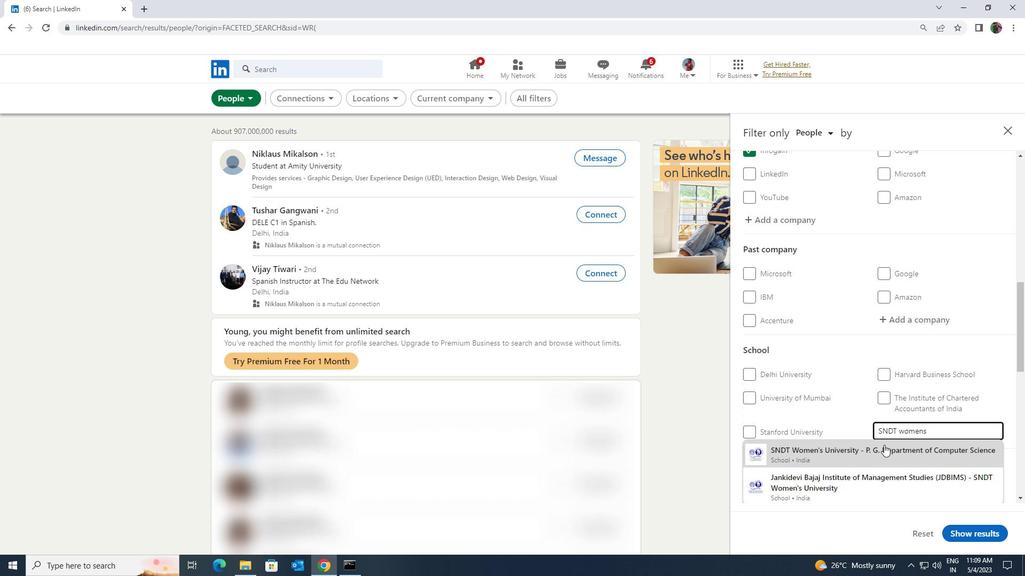 
Action: Mouse scrolled (884, 444) with delta (0, 0)
Screenshot: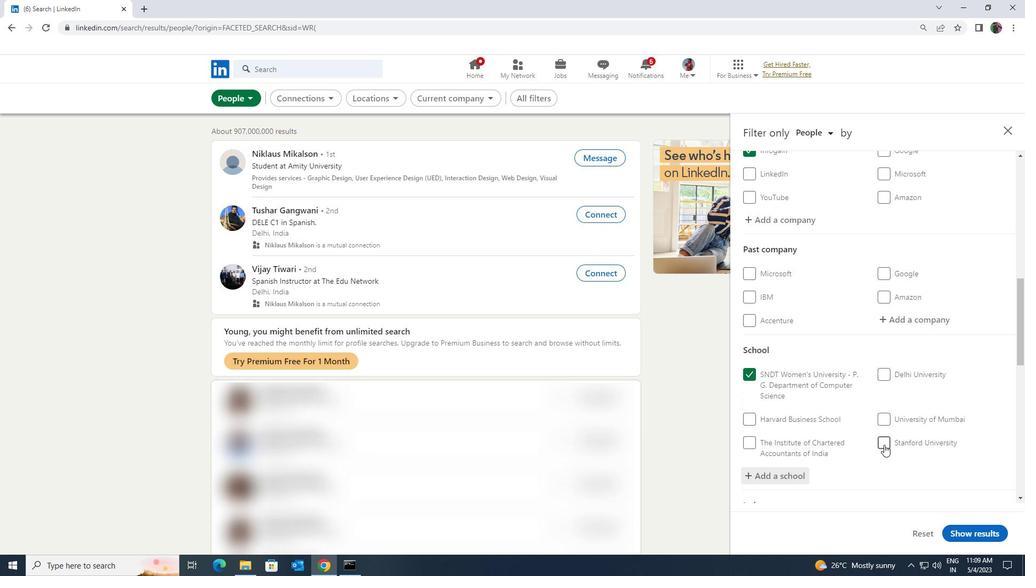 
Action: Mouse scrolled (884, 444) with delta (0, 0)
Screenshot: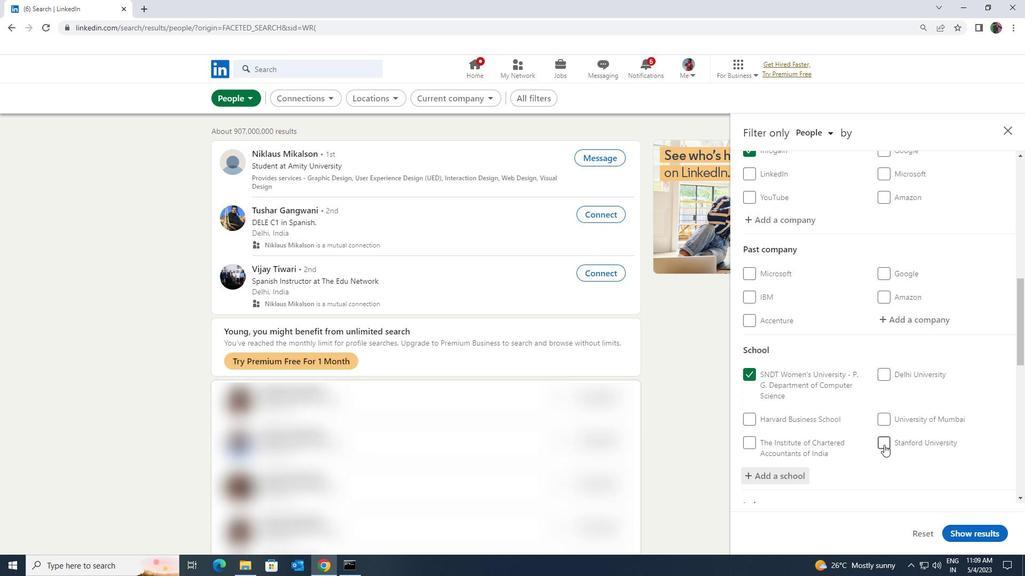 
Action: Mouse scrolled (884, 444) with delta (0, 0)
Screenshot: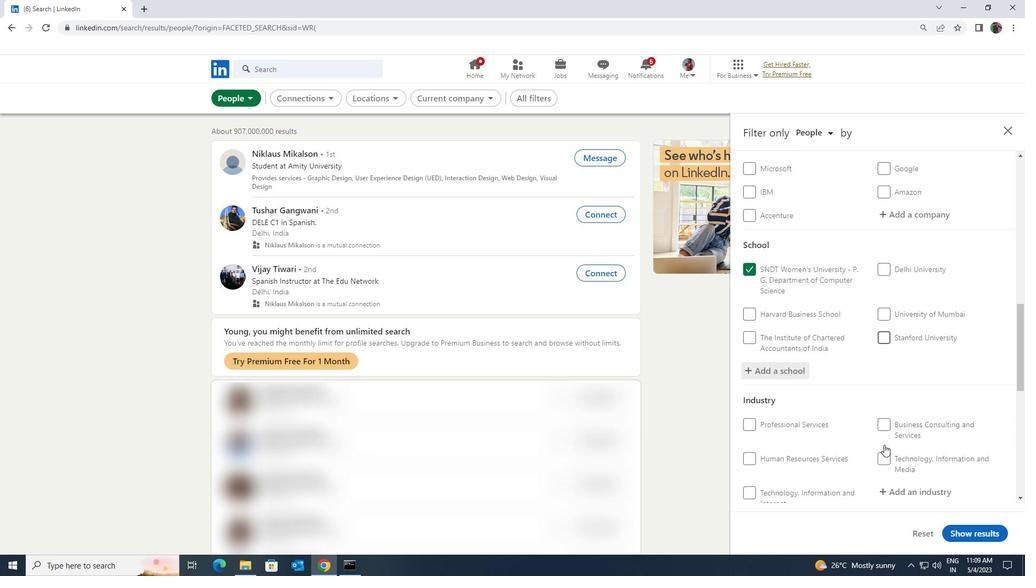 
Action: Mouse moved to (884, 443)
Screenshot: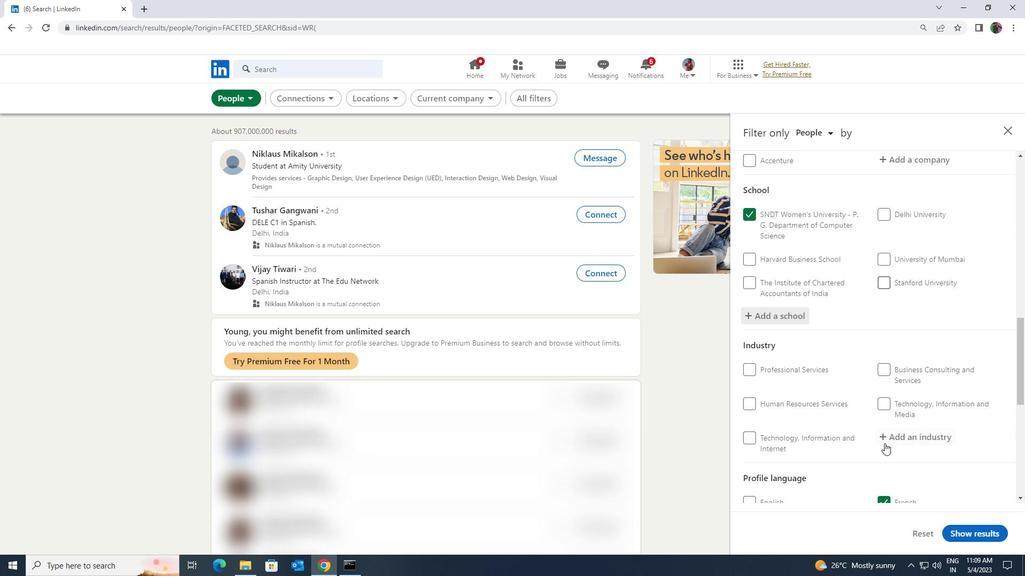 
Action: Mouse pressed left at (884, 443)
Screenshot: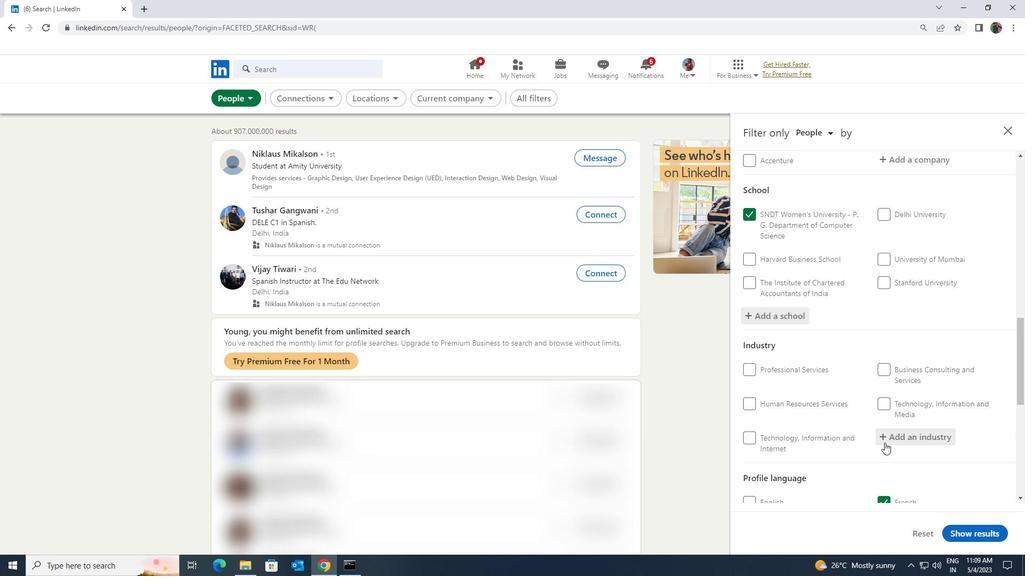 
Action: Key pressed <Key.shift><Key.shift><Key.shift><Key.shift><Key.shift><Key.shift>OIL<Key.space>AND<Key.space><Key.shift>GAS
Screenshot: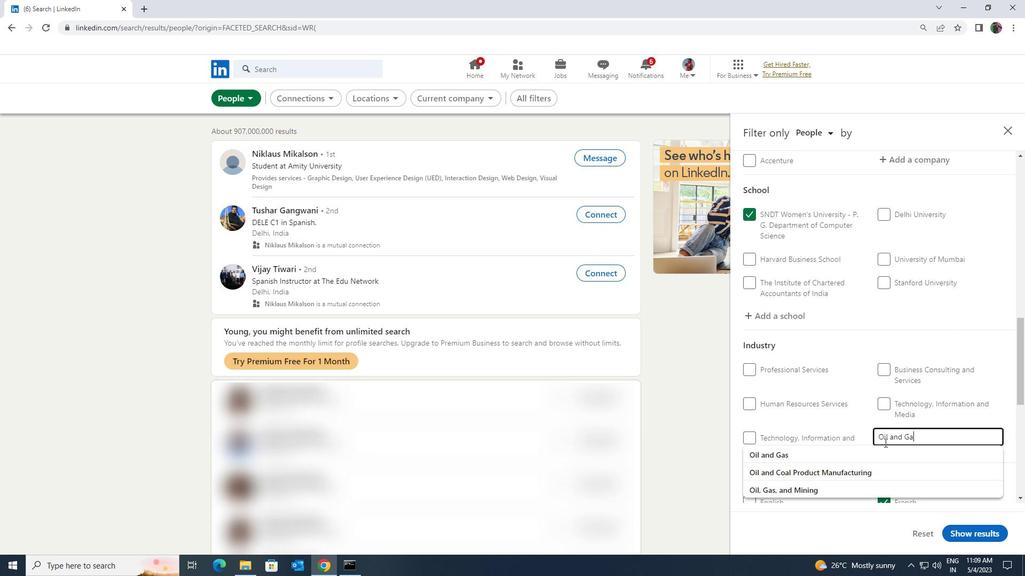 
Action: Mouse moved to (883, 446)
Screenshot: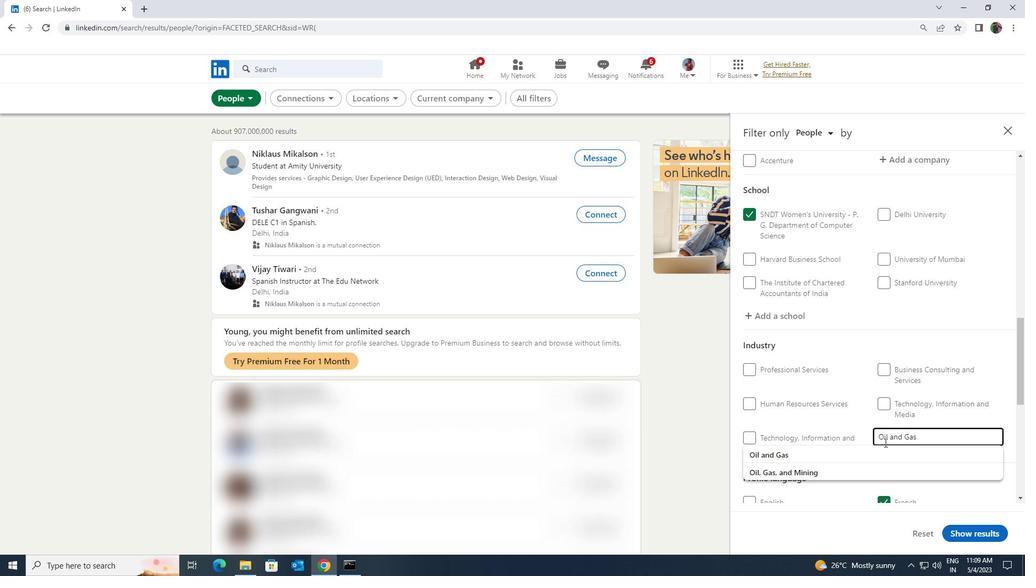
Action: Mouse pressed left at (883, 446)
Screenshot: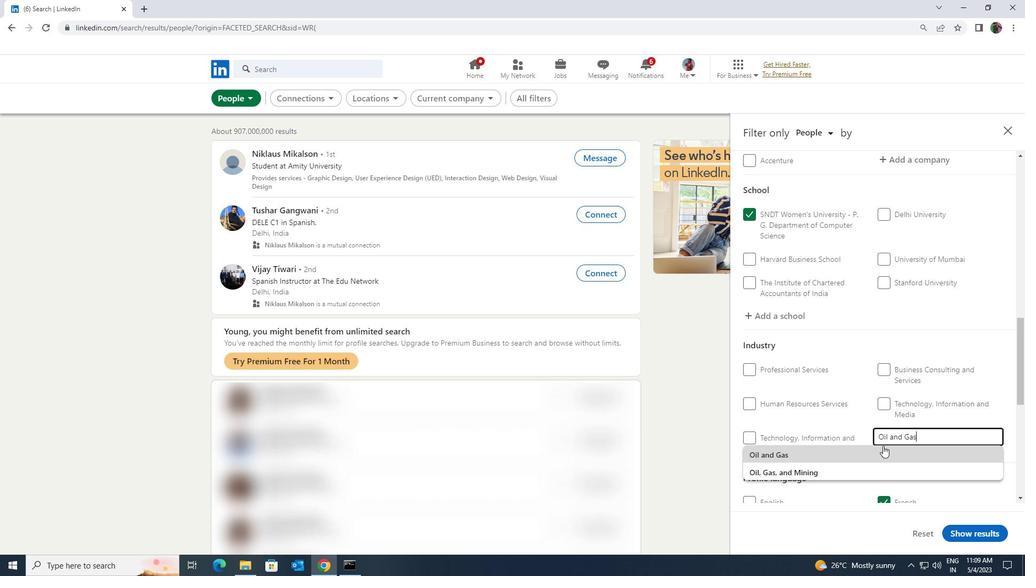 
Action: Mouse scrolled (883, 445) with delta (0, 0)
Screenshot: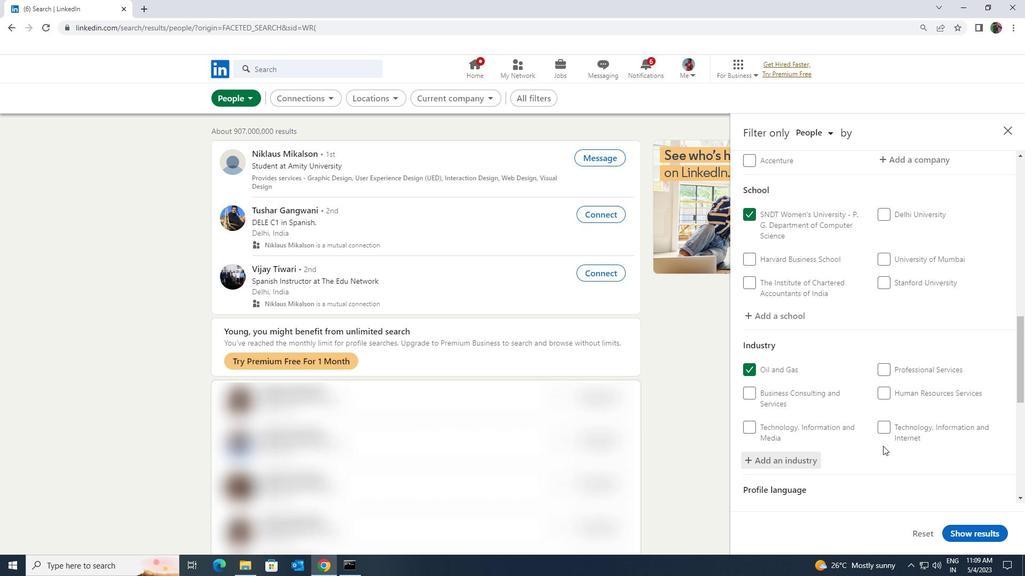 
Action: Mouse scrolled (883, 445) with delta (0, 0)
Screenshot: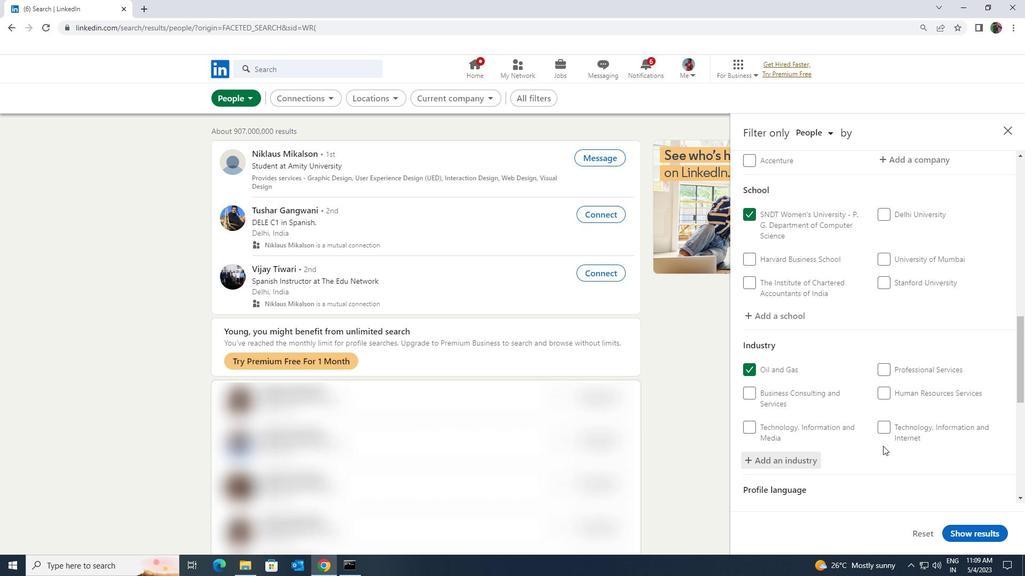
Action: Mouse scrolled (883, 445) with delta (0, 0)
Screenshot: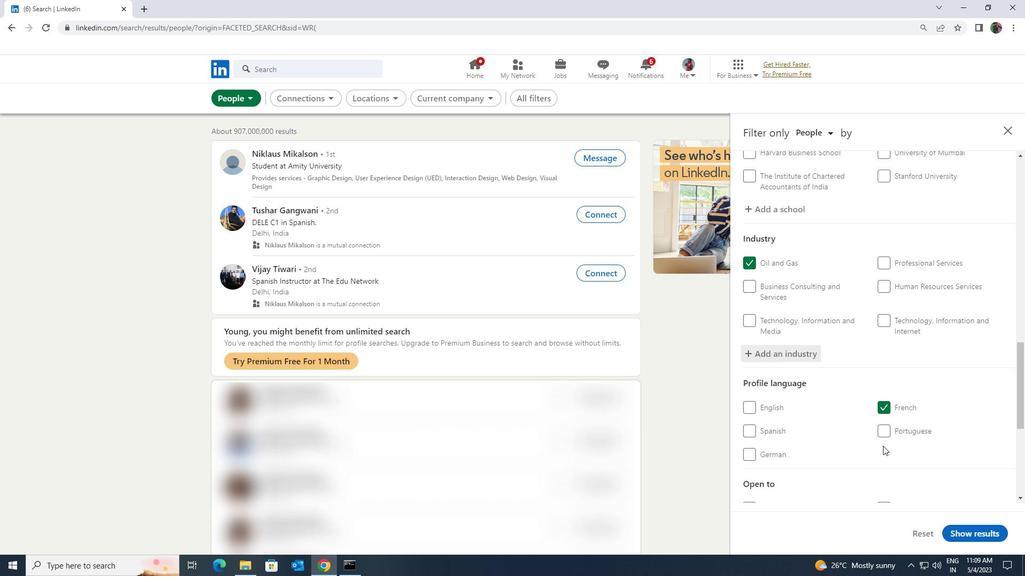 
Action: Mouse scrolled (883, 445) with delta (0, 0)
Screenshot: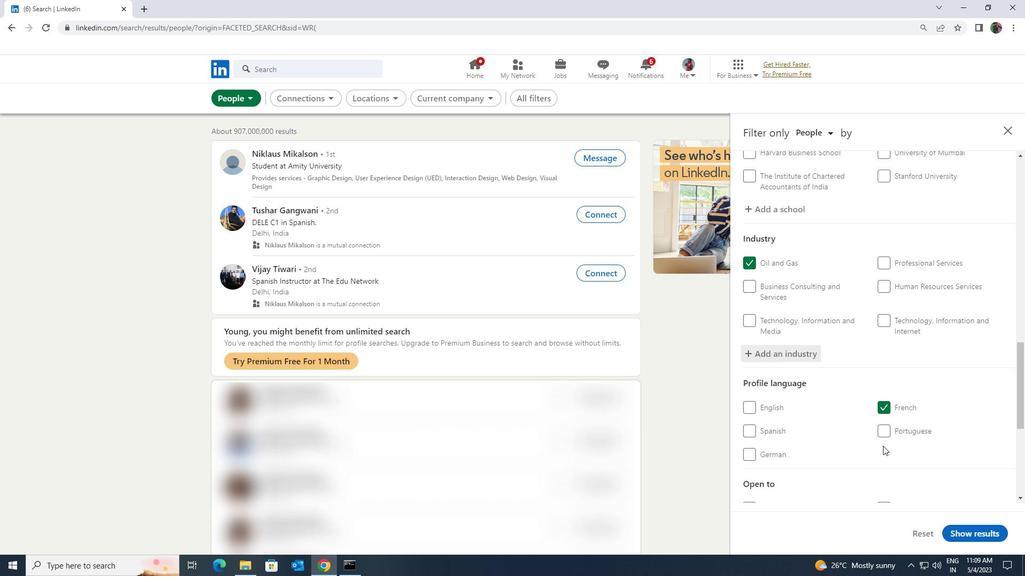 
Action: Mouse scrolled (883, 445) with delta (0, 0)
Screenshot: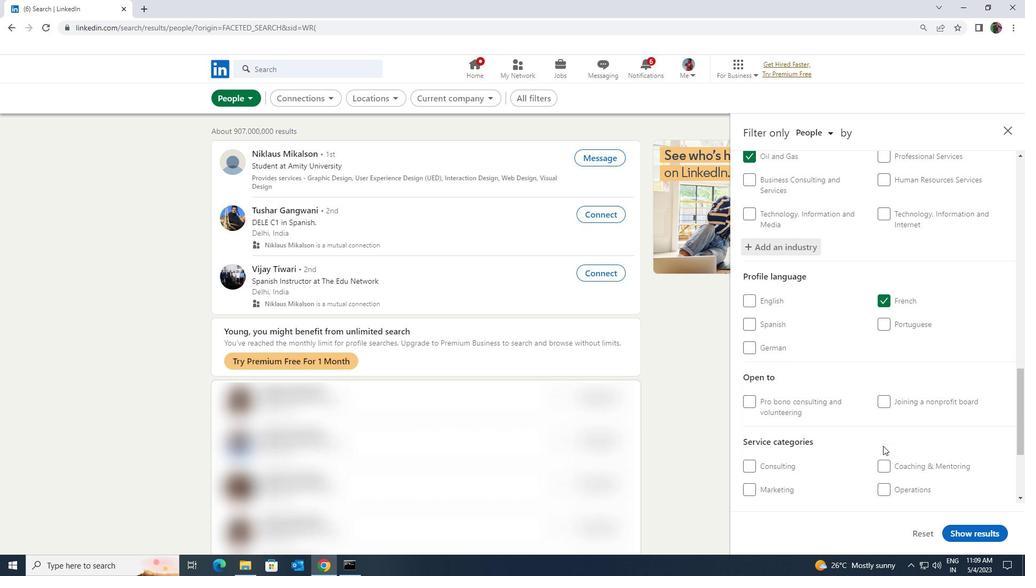 
Action: Mouse moved to (884, 455)
Screenshot: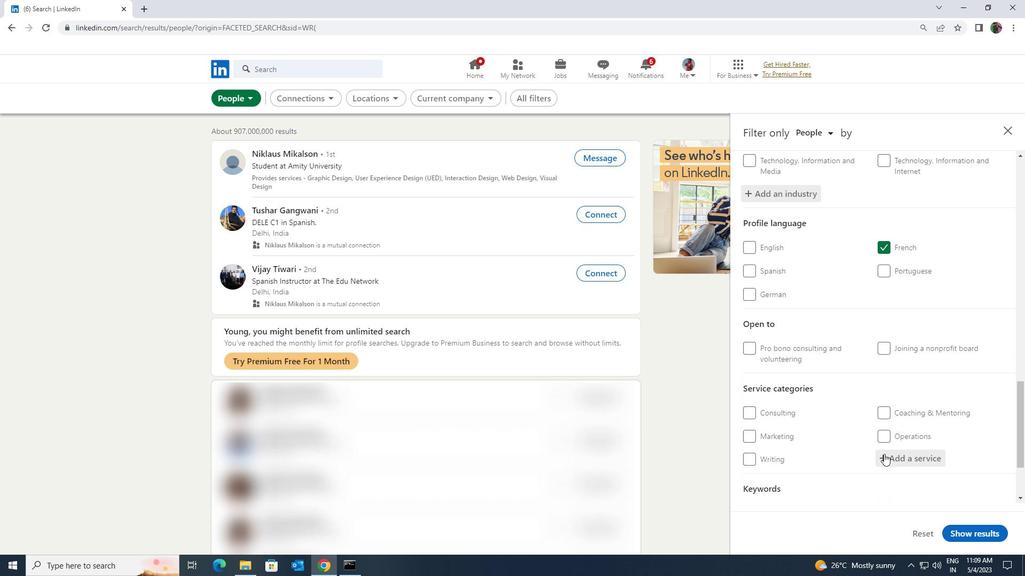 
Action: Mouse pressed left at (884, 455)
Screenshot: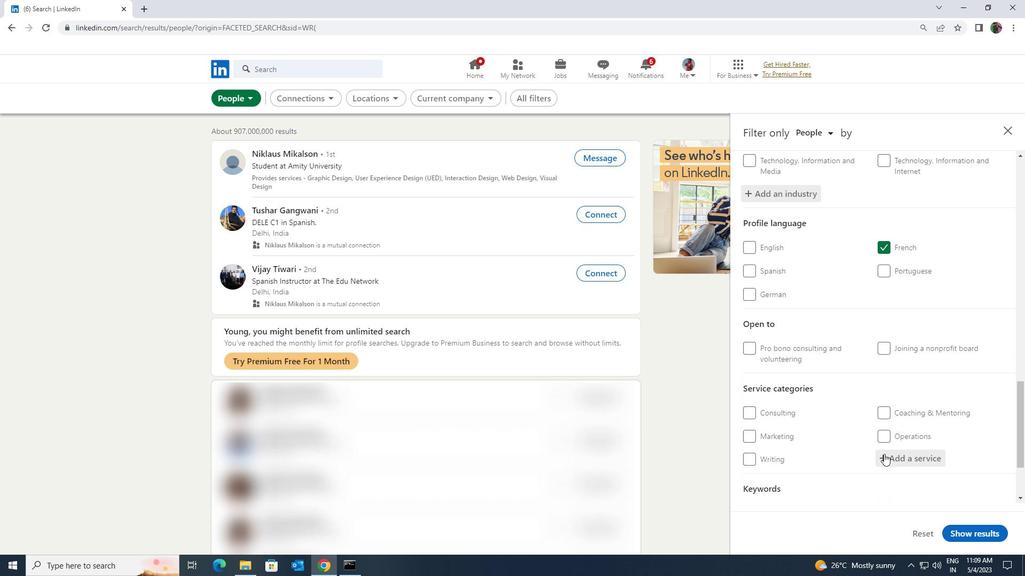 
Action: Mouse moved to (880, 459)
Screenshot: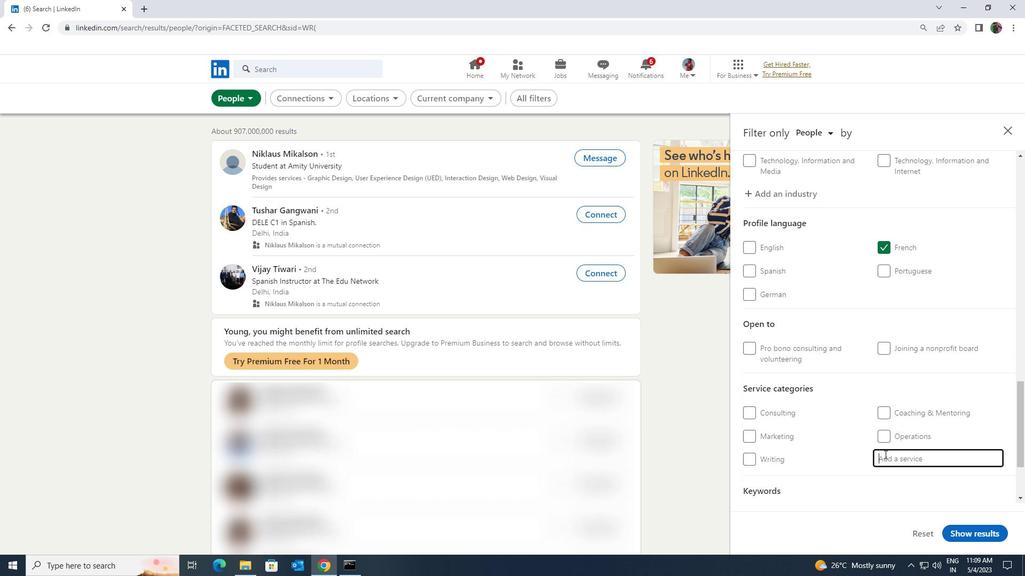 
Action: Key pressed <Key.shift><Key.shift>INFORMATION<Key.space><Key.shift>SEC
Screenshot: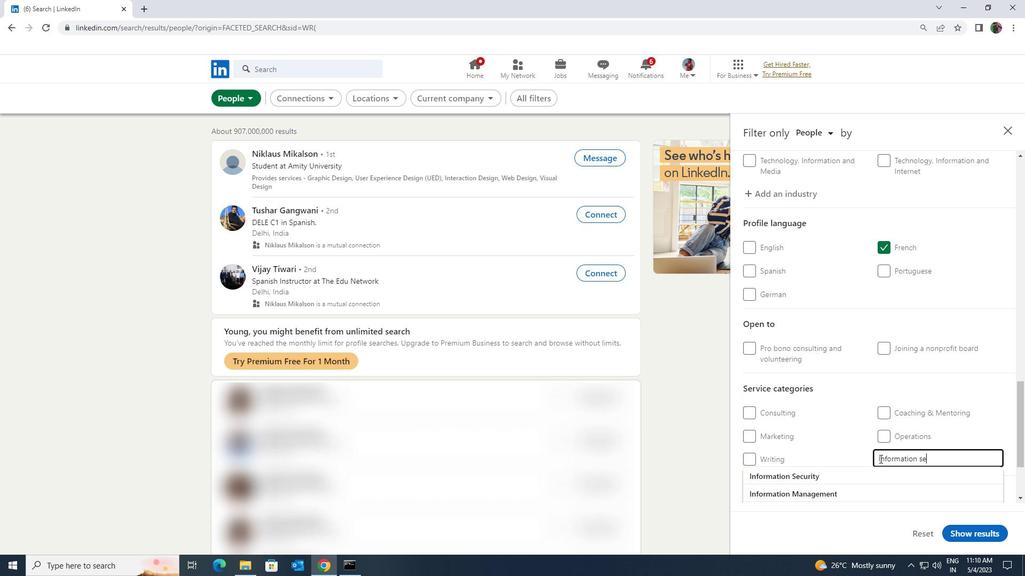 
Action: Mouse moved to (871, 478)
Screenshot: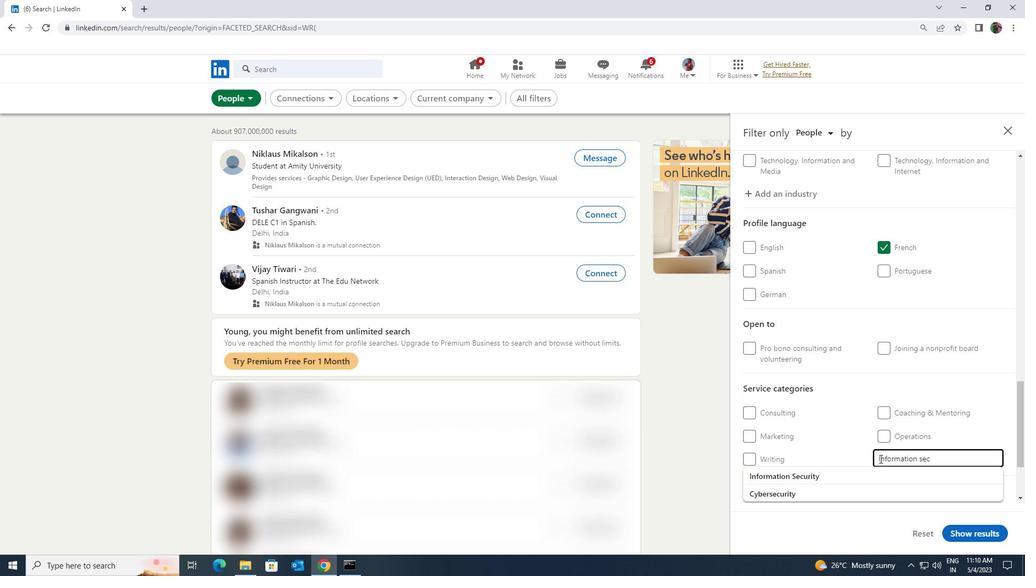 
Action: Mouse pressed left at (871, 478)
Screenshot: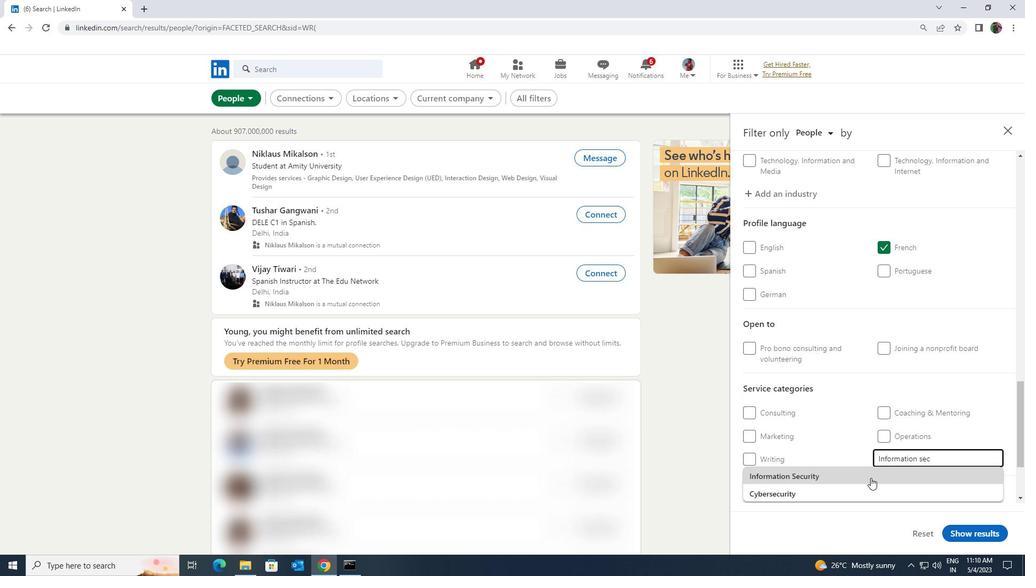 
Action: Mouse scrolled (871, 478) with delta (0, 0)
Screenshot: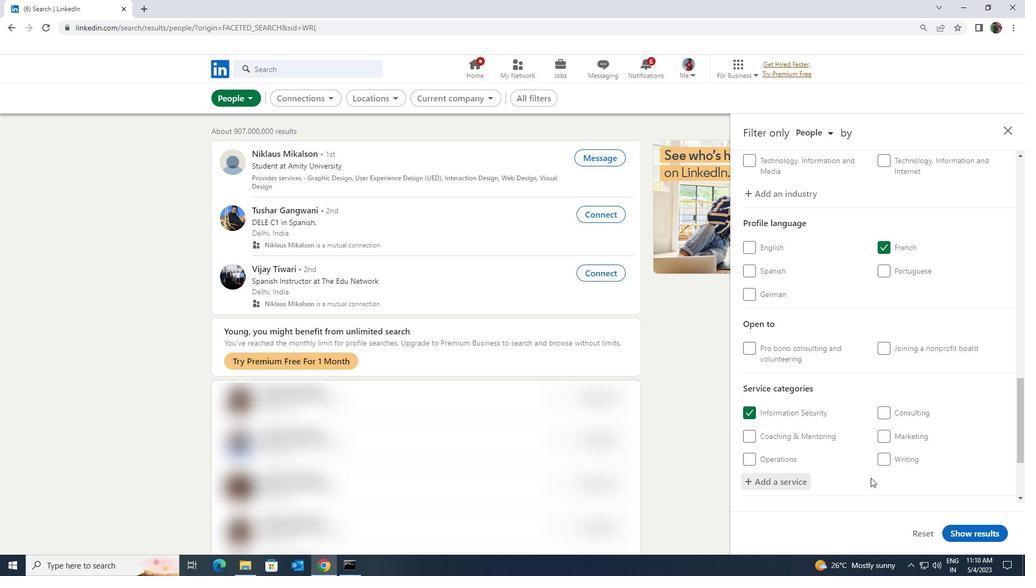 
Action: Mouse scrolled (871, 478) with delta (0, 0)
Screenshot: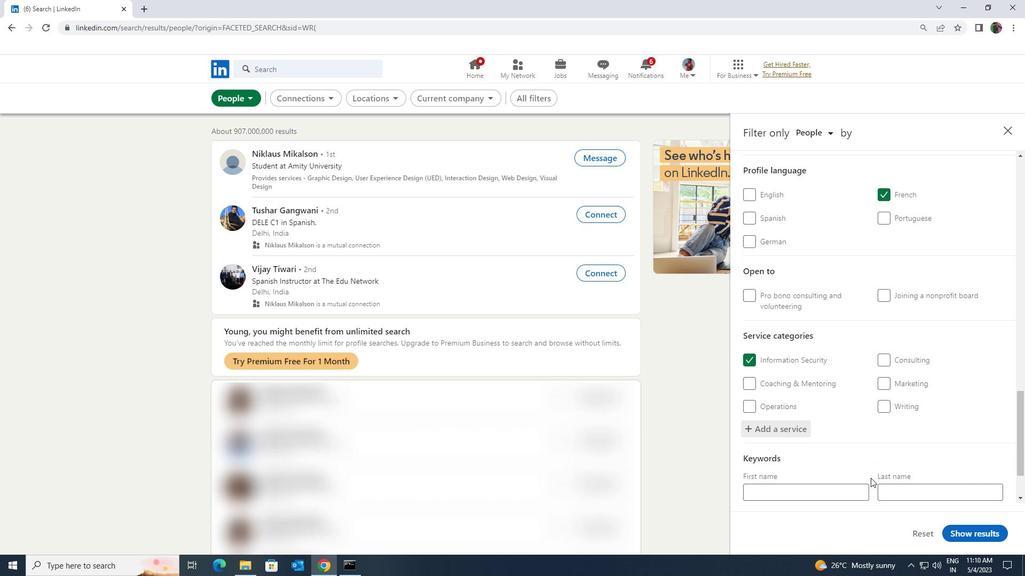 
Action: Mouse moved to (855, 475)
Screenshot: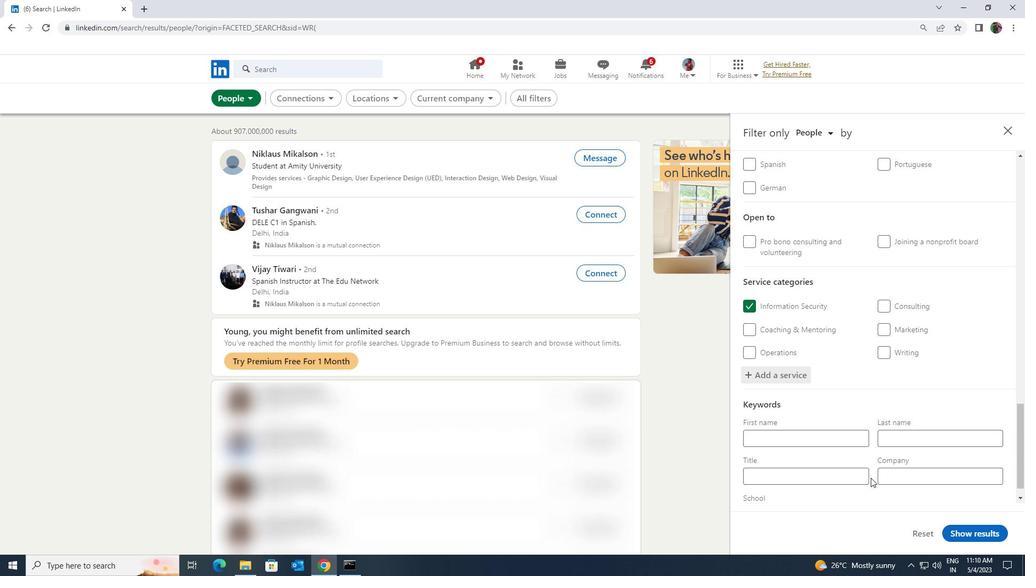 
Action: Mouse pressed left at (855, 475)
Screenshot: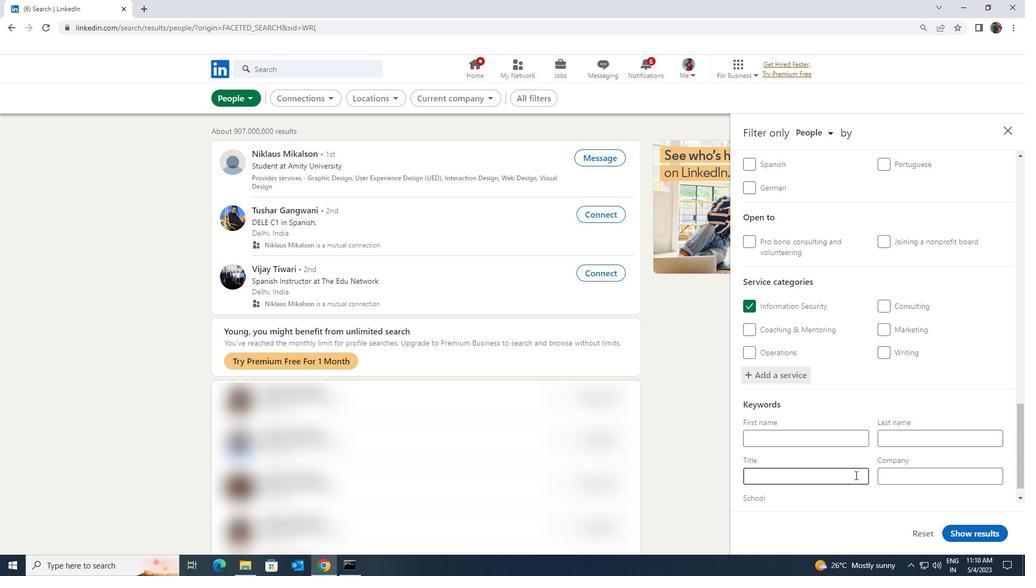 
Action: Key pressed <Key.shift><Key.shift><Key.shift><Key.shift><Key.shift><Key.shift>TRUCK<Key.space><Key.shift>DRIVER
Screenshot: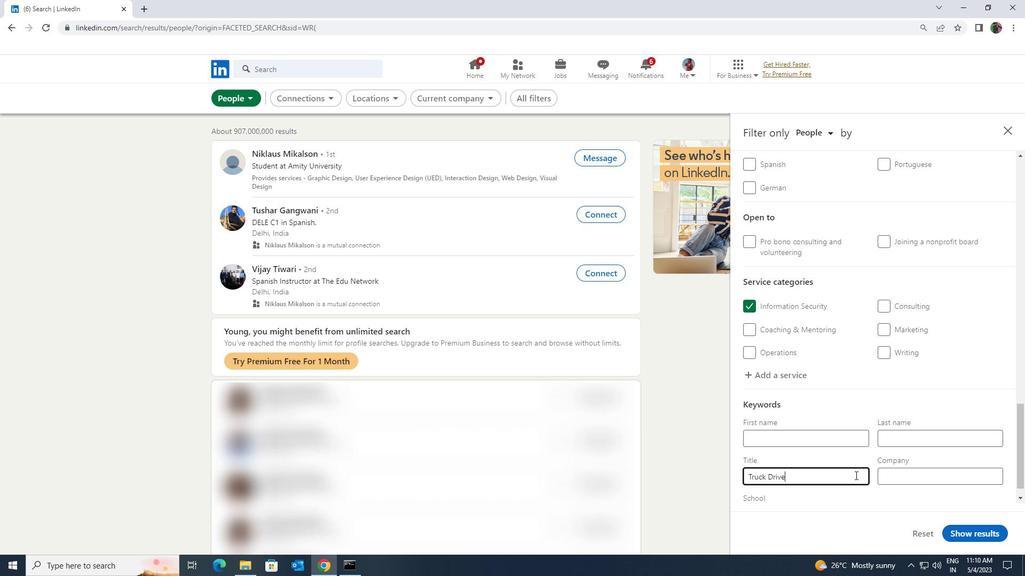 
Action: Mouse moved to (965, 531)
Screenshot: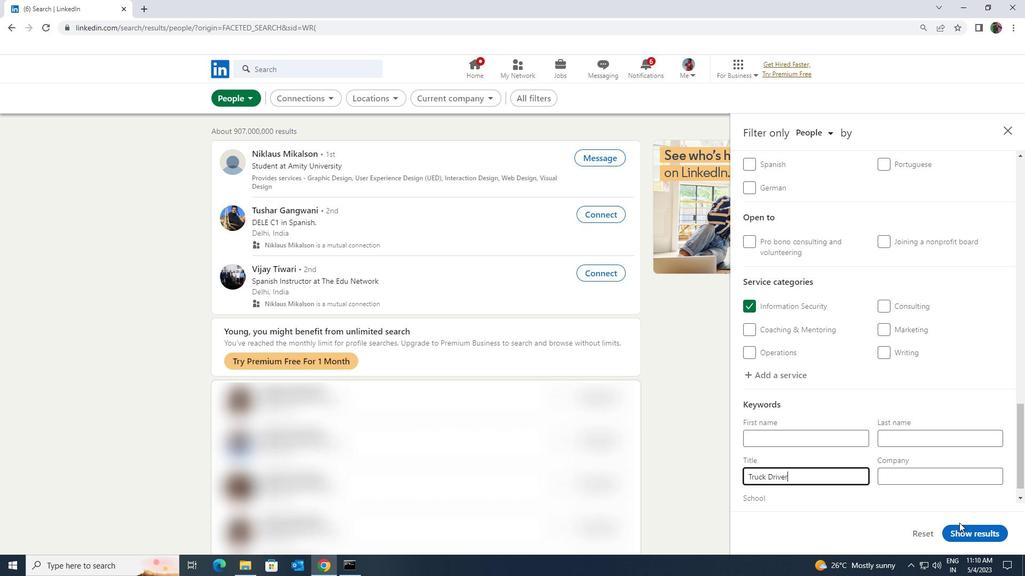 
Action: Mouse pressed left at (965, 531)
Screenshot: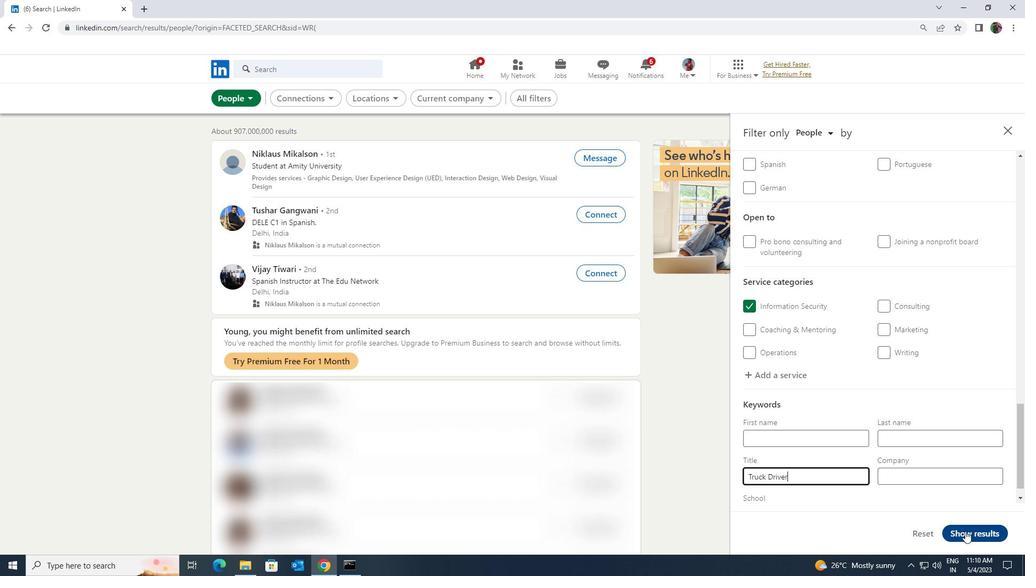 
